 Task: Use the "Grammarly" extension for error-free writing in emails and documents.
Action: Mouse moved to (1005, 32)
Screenshot: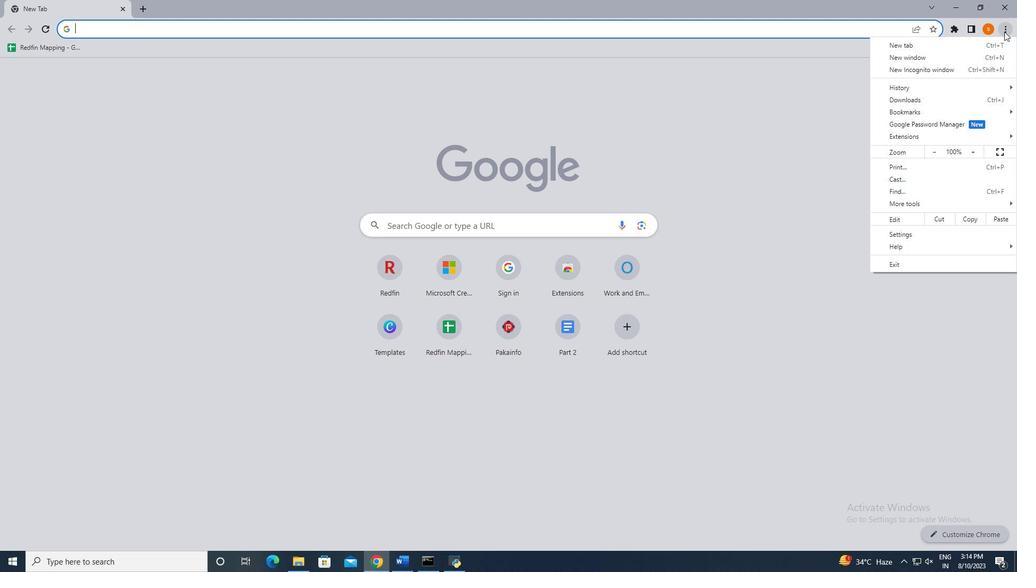 
Action: Mouse pressed left at (1005, 32)
Screenshot: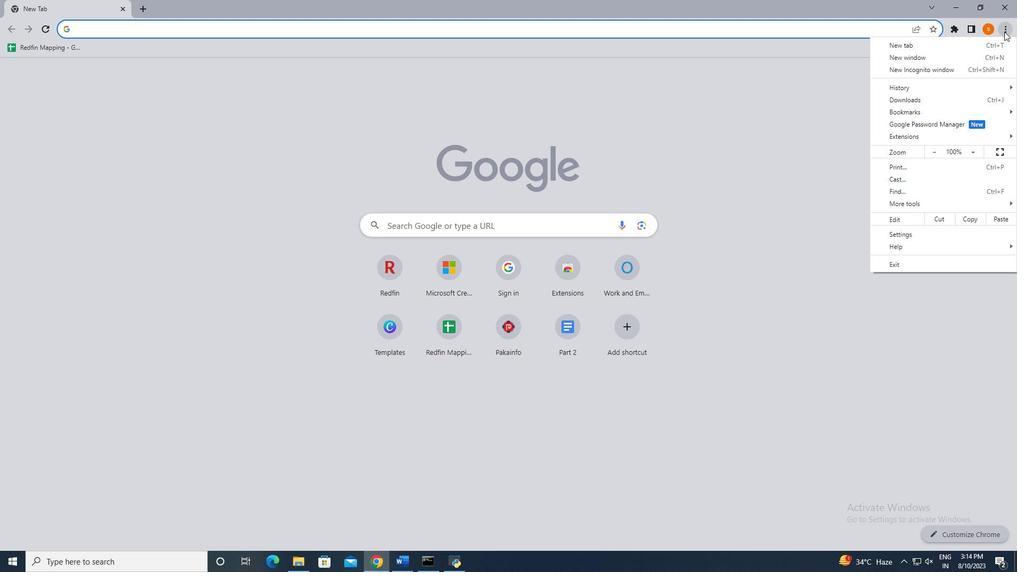 
Action: Mouse moved to (923, 137)
Screenshot: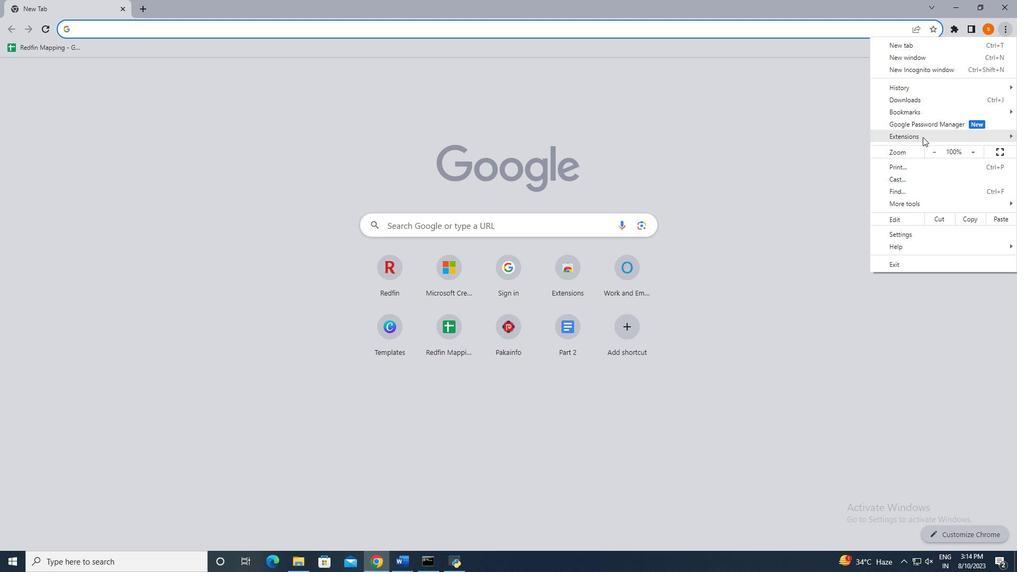 
Action: Mouse pressed left at (923, 137)
Screenshot: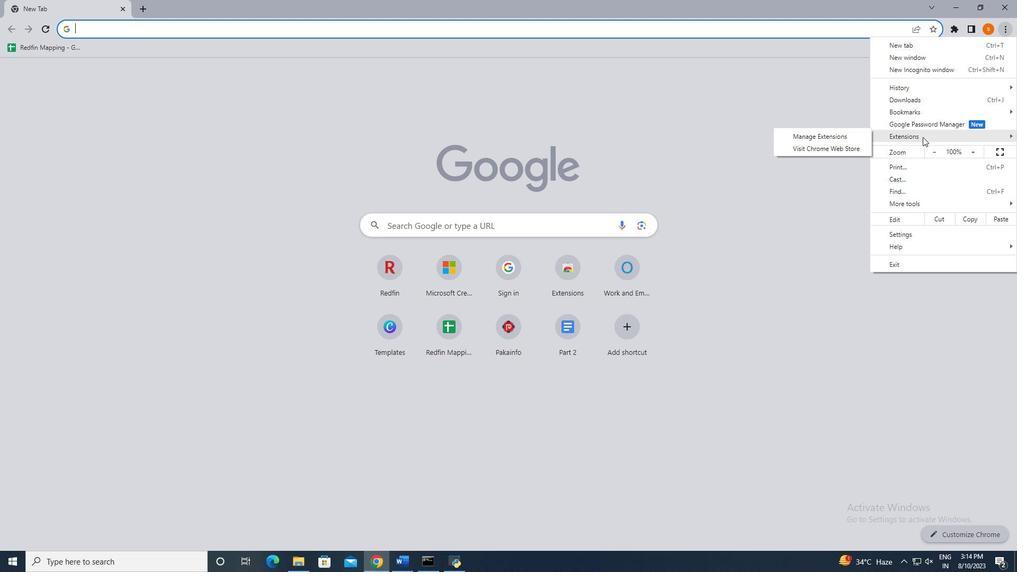 
Action: Mouse moved to (825, 152)
Screenshot: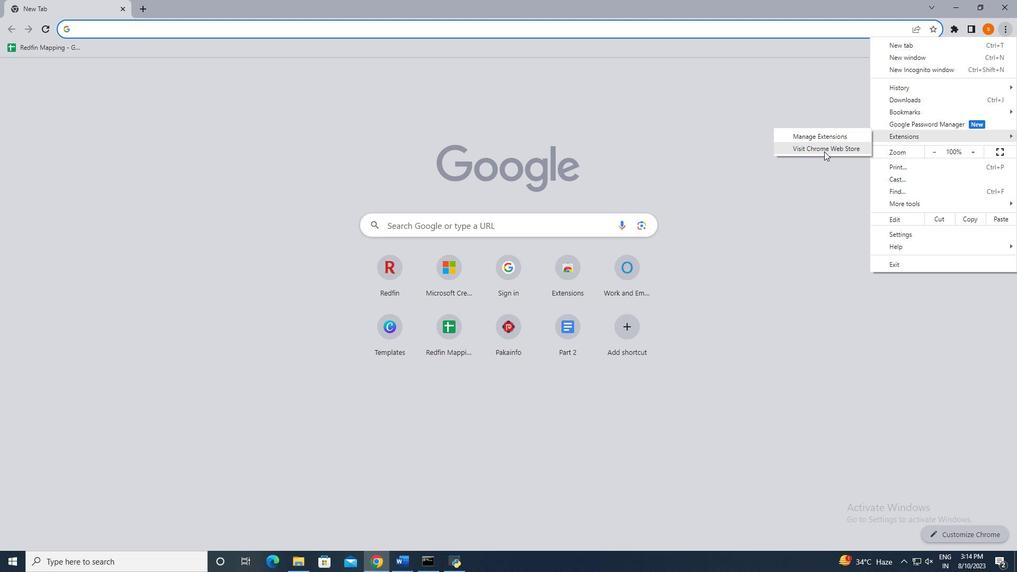 
Action: Mouse pressed left at (825, 152)
Screenshot: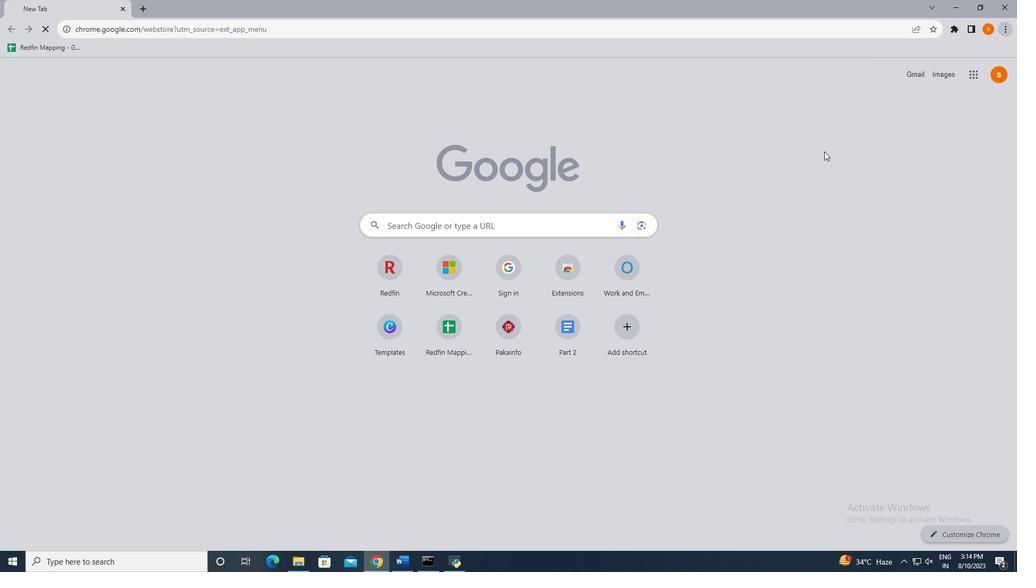 
Action: Mouse moved to (223, 92)
Screenshot: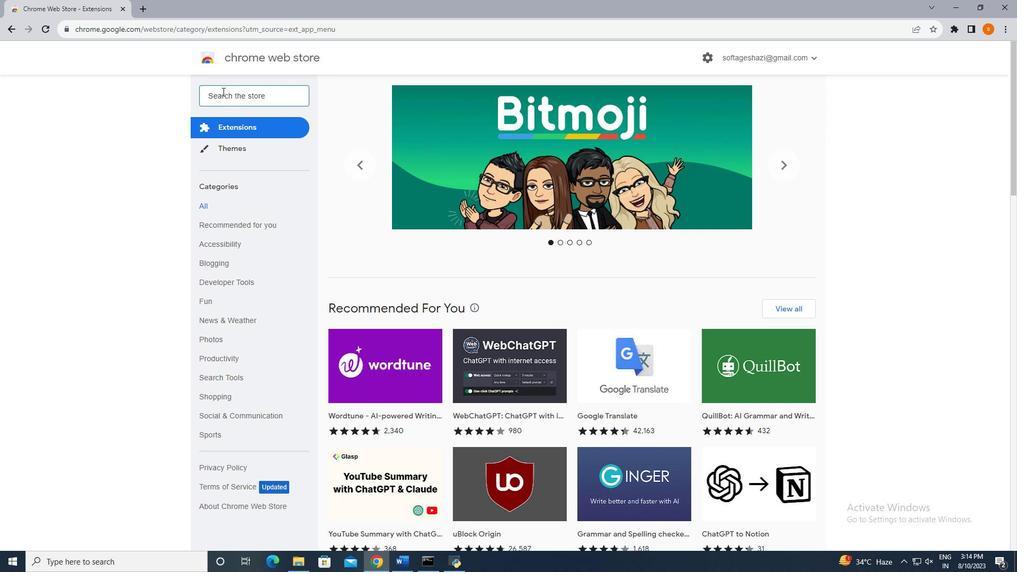 
Action: Mouse pressed left at (223, 92)
Screenshot: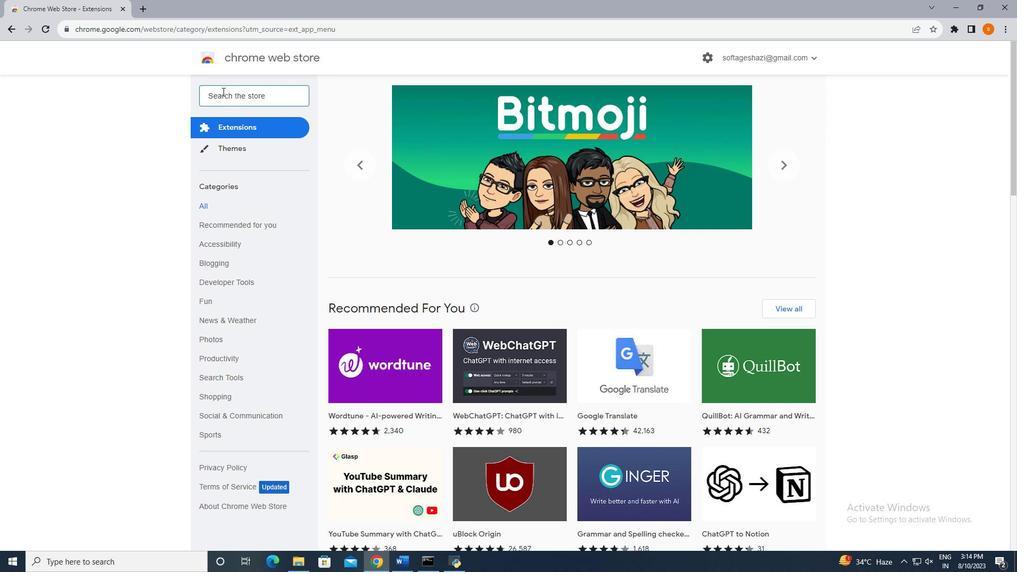 
Action: Key pressed <Key.shift>Grammarly
Screenshot: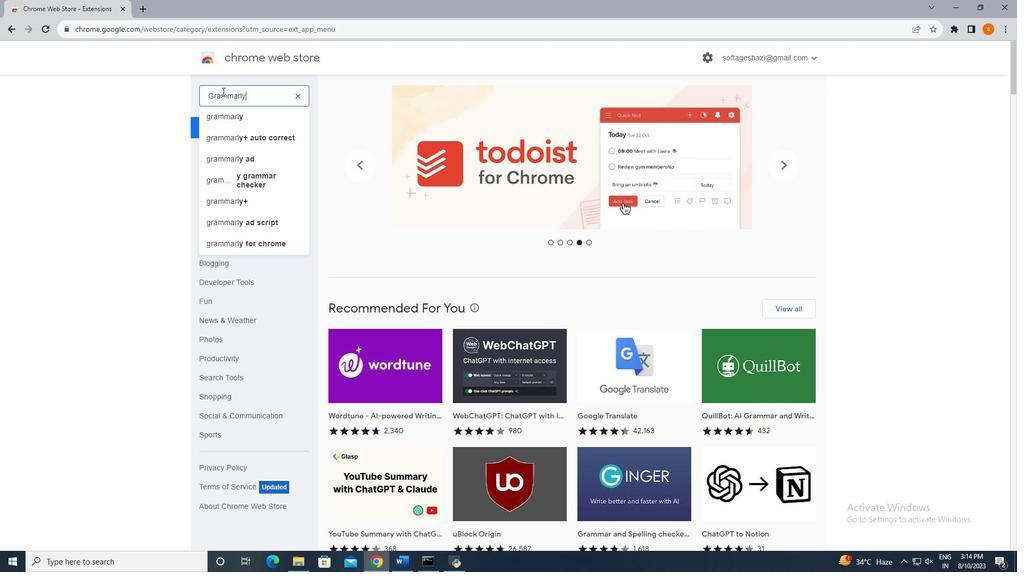 
Action: Mouse moved to (222, 92)
Screenshot: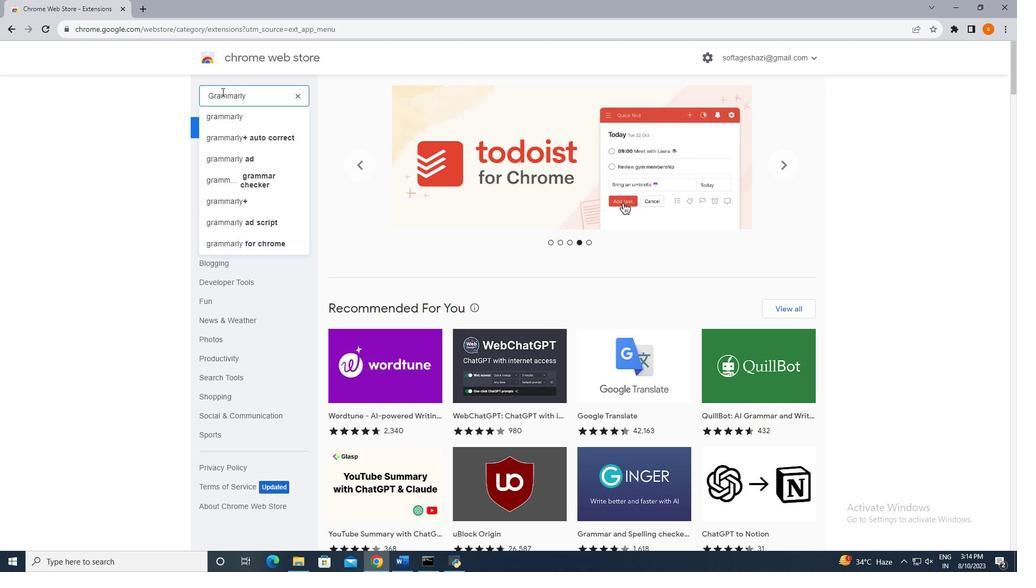 
Action: Key pressed <Key.enter>
Screenshot: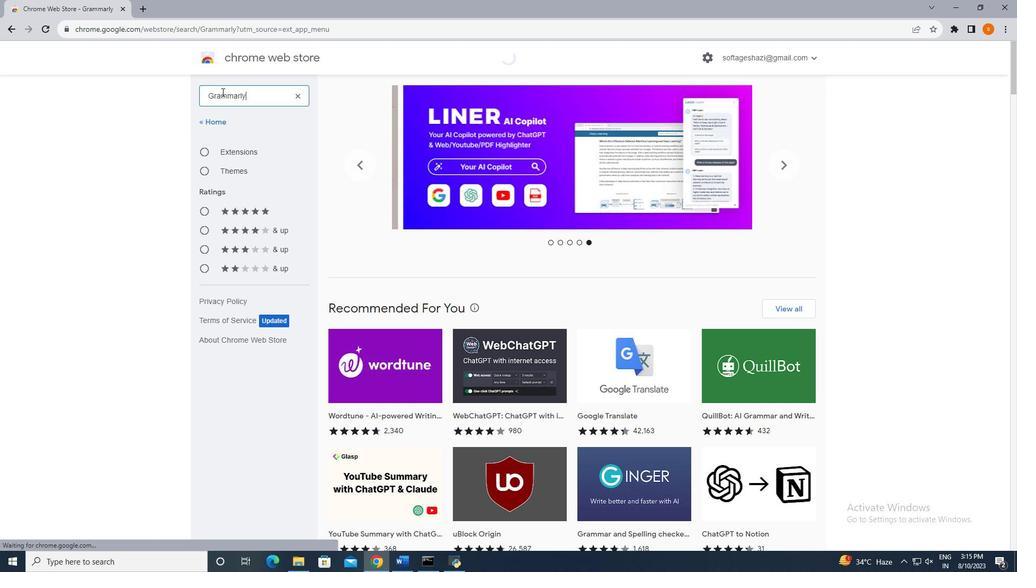 
Action: Mouse moved to (490, 154)
Screenshot: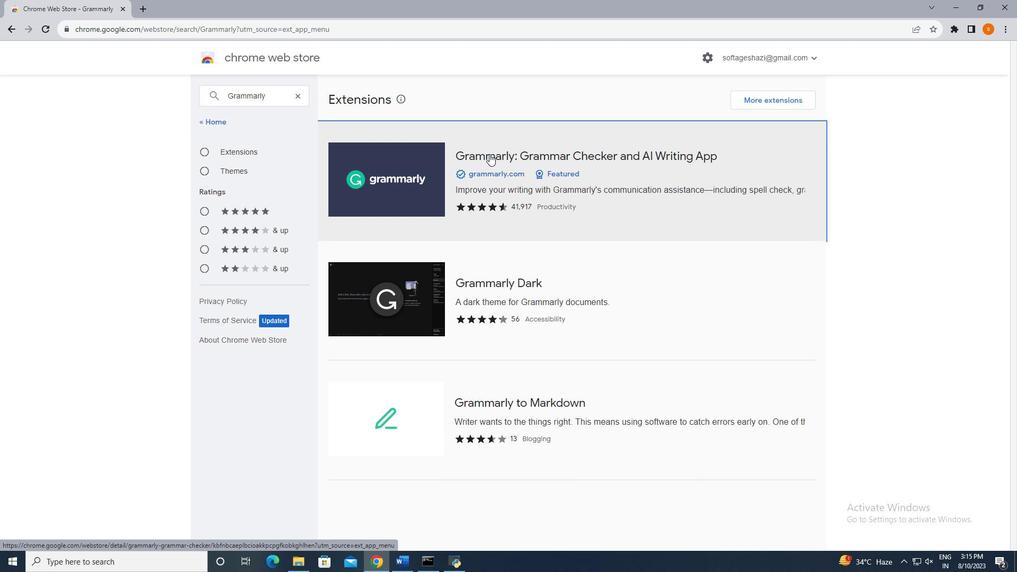 
Action: Mouse pressed left at (490, 154)
Screenshot: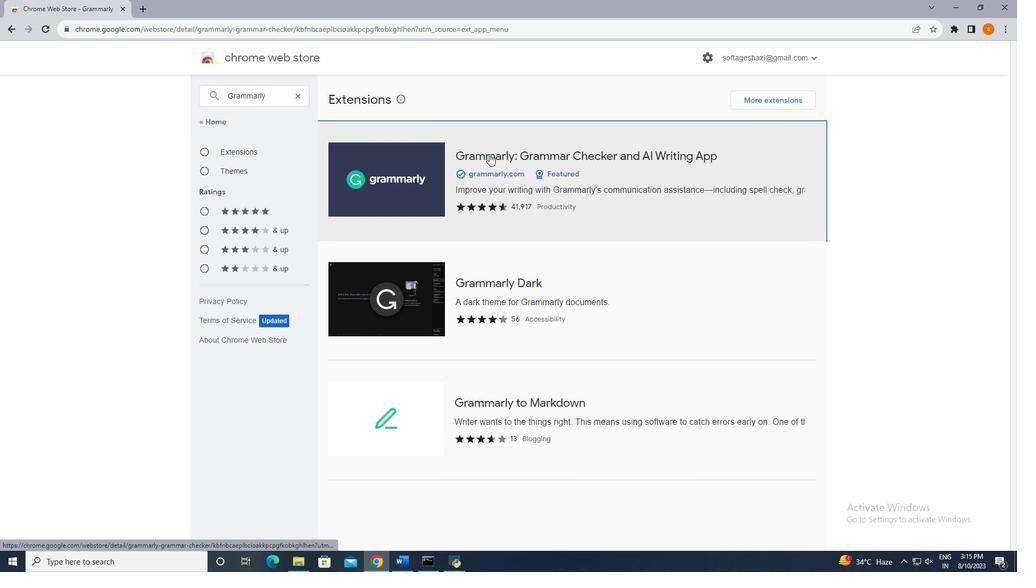 
Action: Mouse moved to (719, 128)
Screenshot: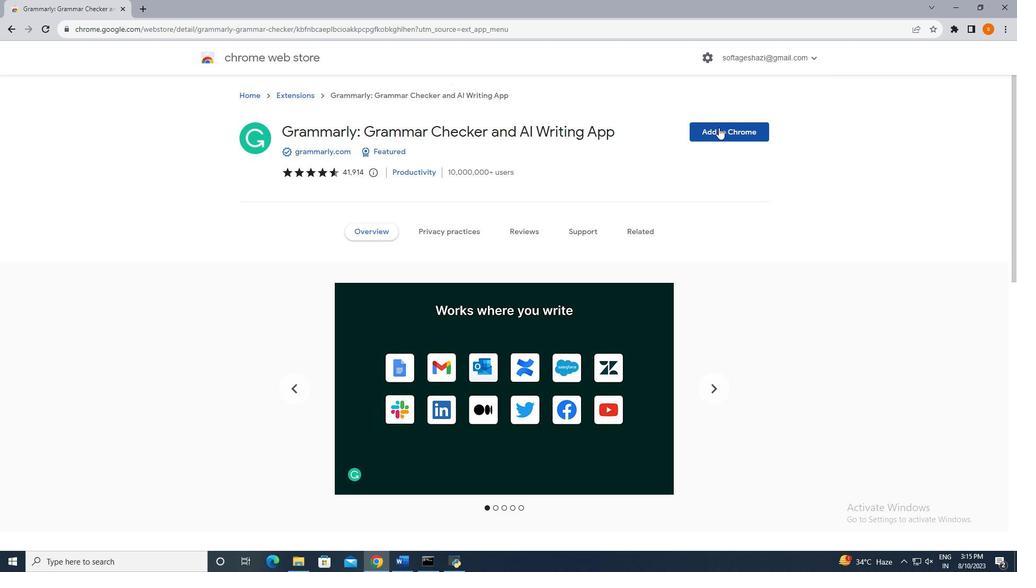 
Action: Mouse pressed left at (719, 128)
Screenshot: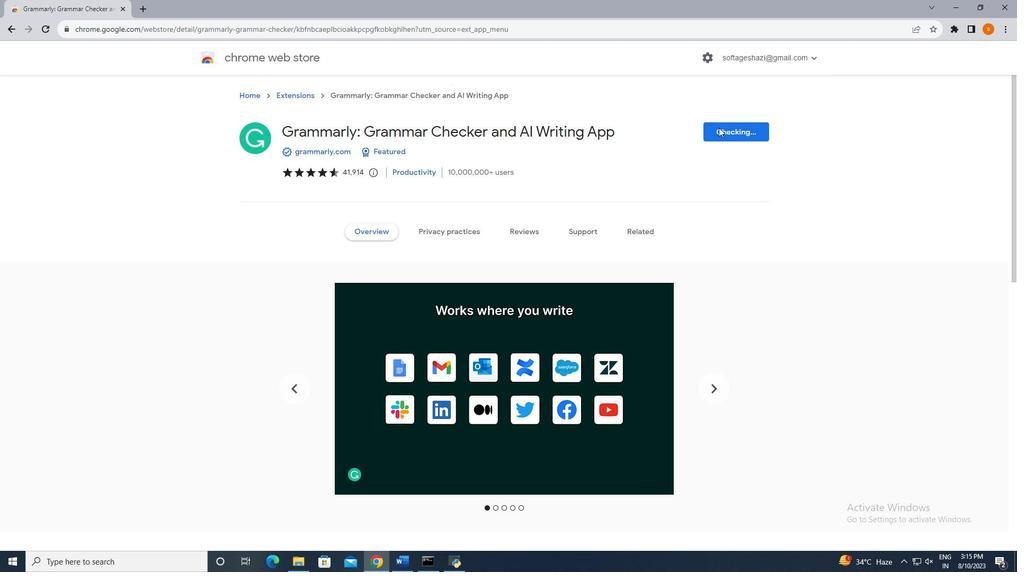 
Action: Mouse moved to (512, 143)
Screenshot: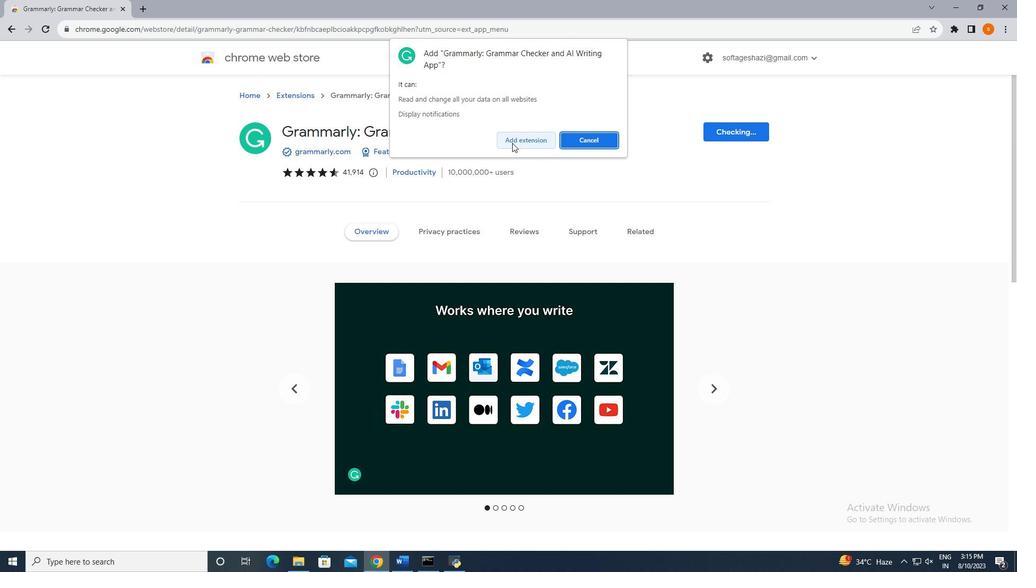
Action: Mouse pressed left at (512, 143)
Screenshot: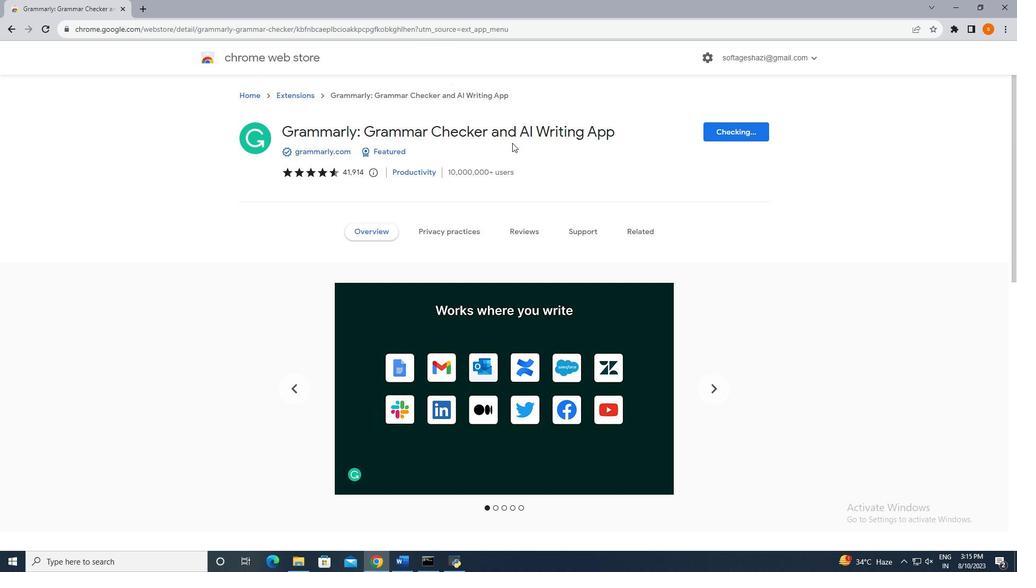 
Action: Mouse moved to (540, 302)
Screenshot: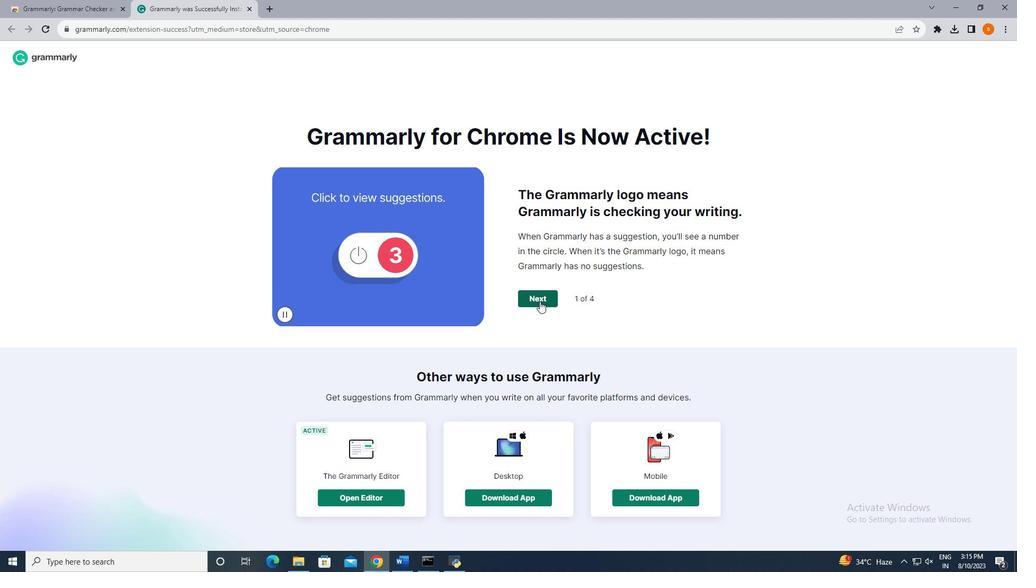 
Action: Mouse pressed left at (540, 302)
Screenshot: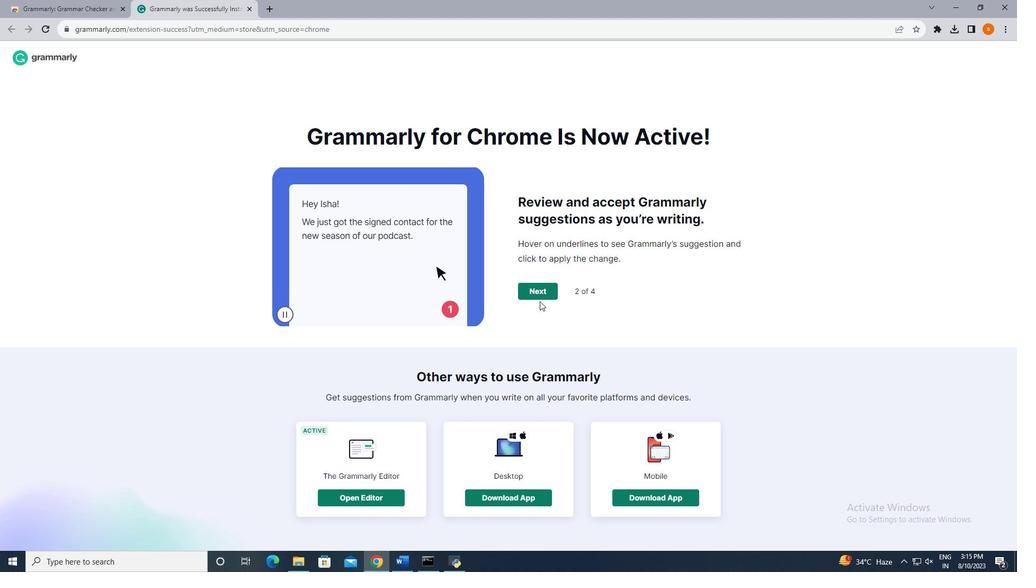 
Action: Mouse moved to (548, 286)
Screenshot: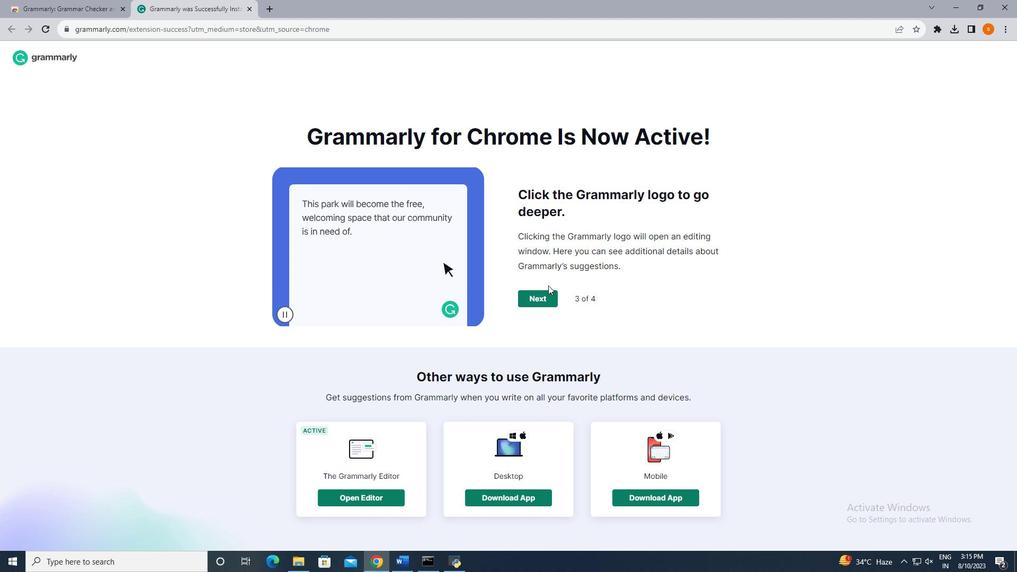 
Action: Mouse pressed left at (548, 286)
Screenshot: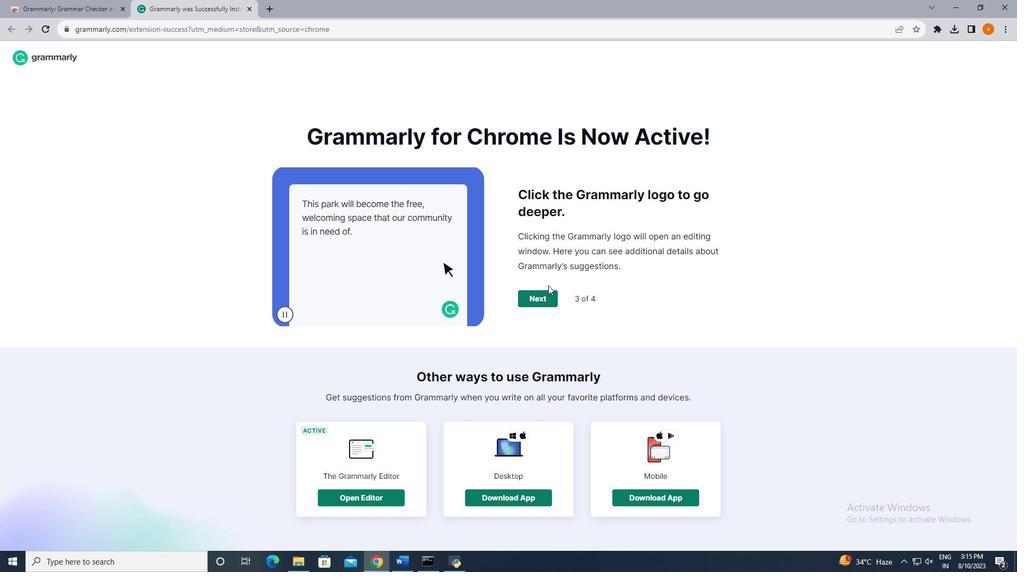 
Action: Mouse moved to (540, 296)
Screenshot: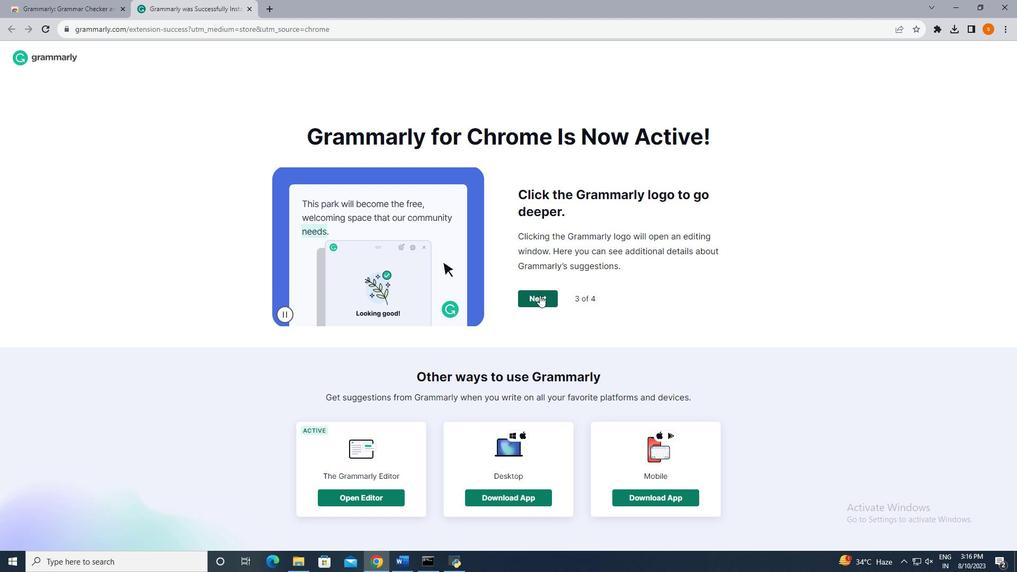 
Action: Mouse pressed left at (540, 296)
Screenshot: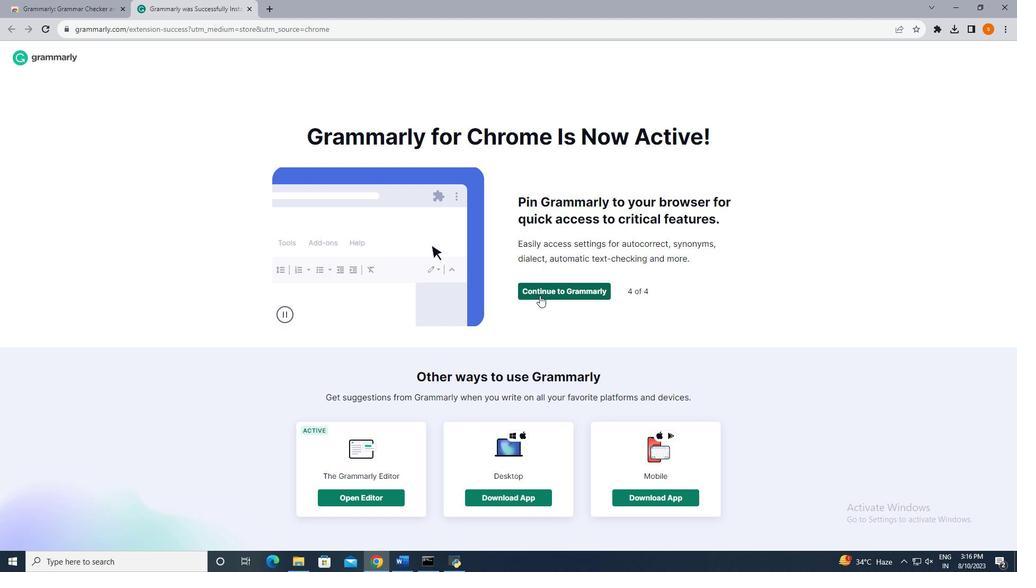 
Action: Mouse moved to (543, 296)
Screenshot: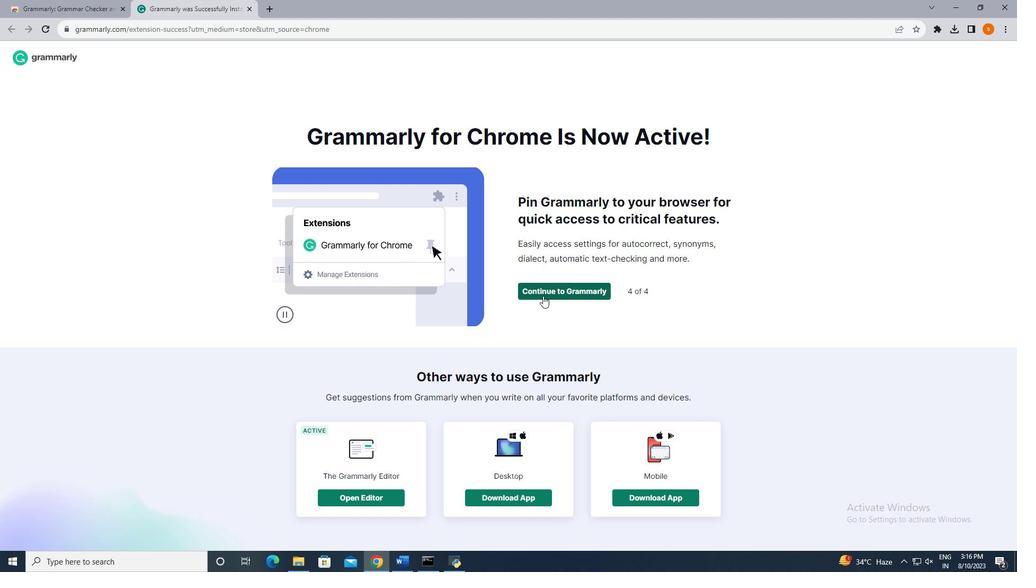 
Action: Mouse pressed left at (543, 296)
Screenshot: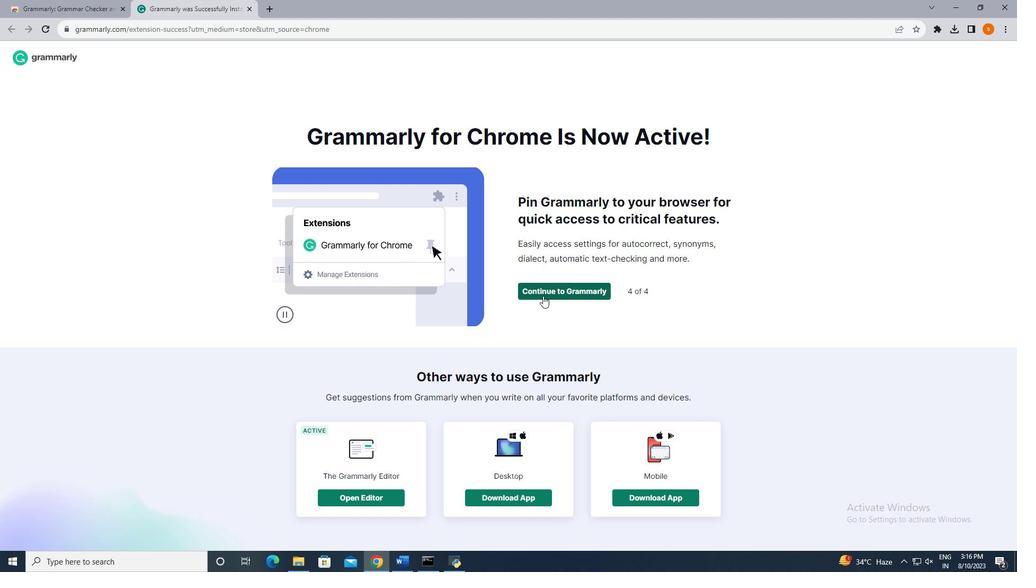 
Action: Mouse moved to (556, 289)
Screenshot: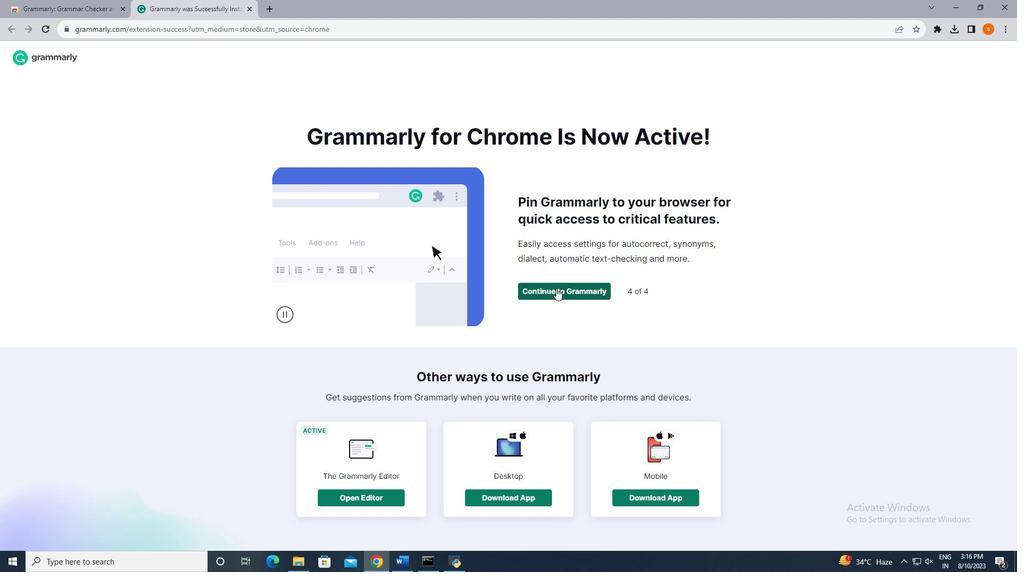
Action: Mouse pressed left at (556, 289)
Screenshot: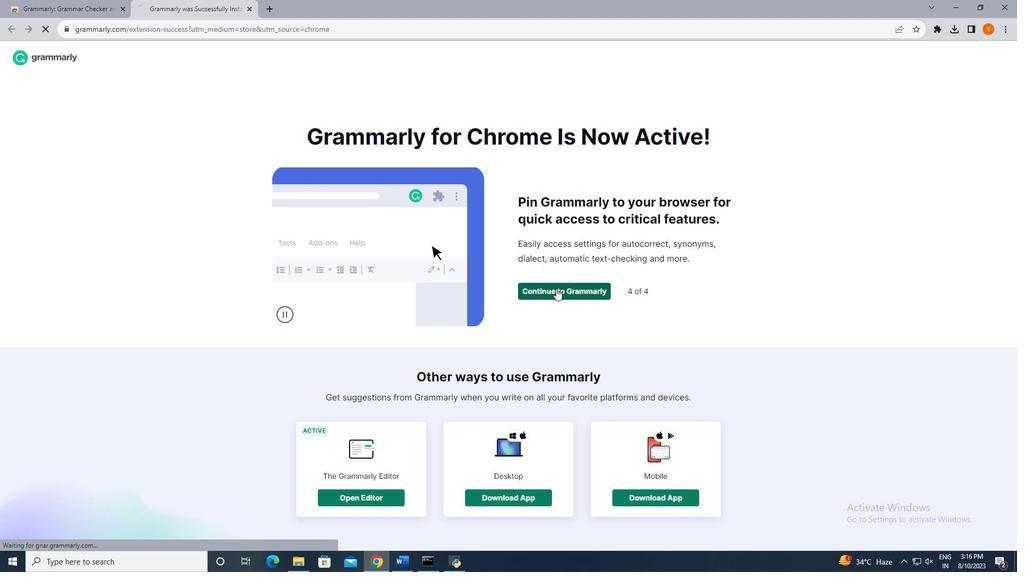
Action: Mouse moved to (672, 467)
Screenshot: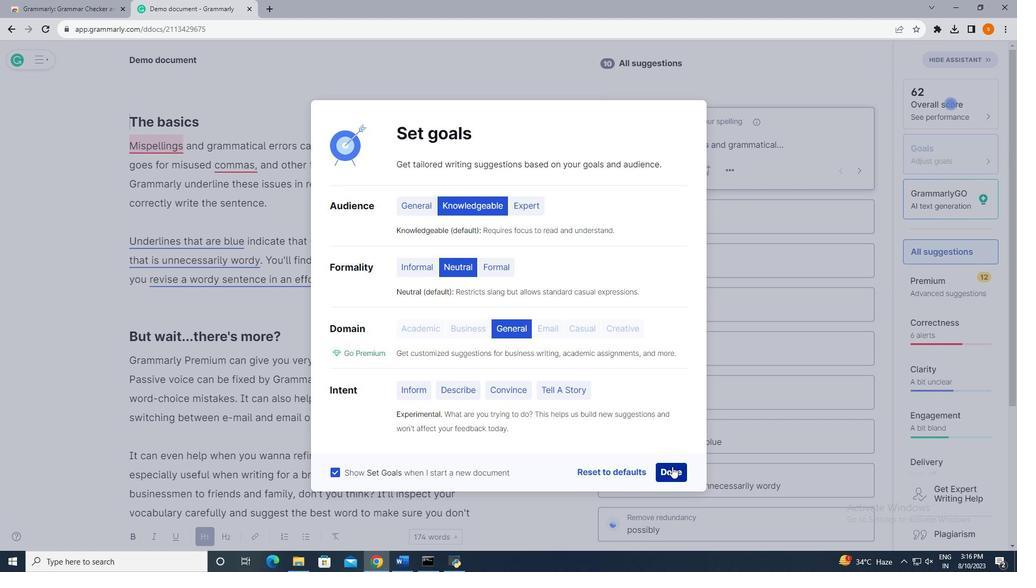 
Action: Mouse pressed left at (672, 467)
Screenshot: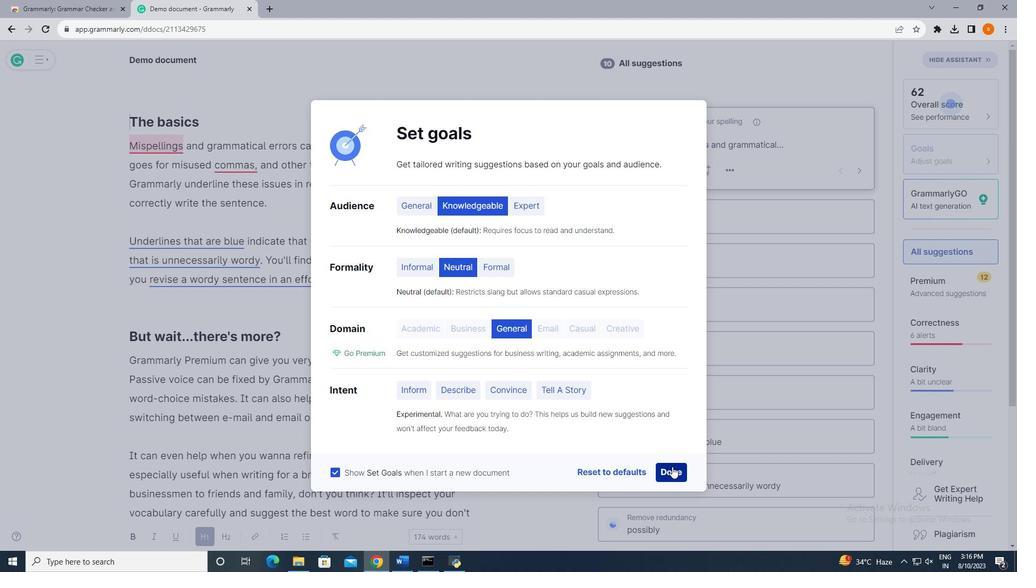 
Action: Mouse moved to (623, 173)
Screenshot: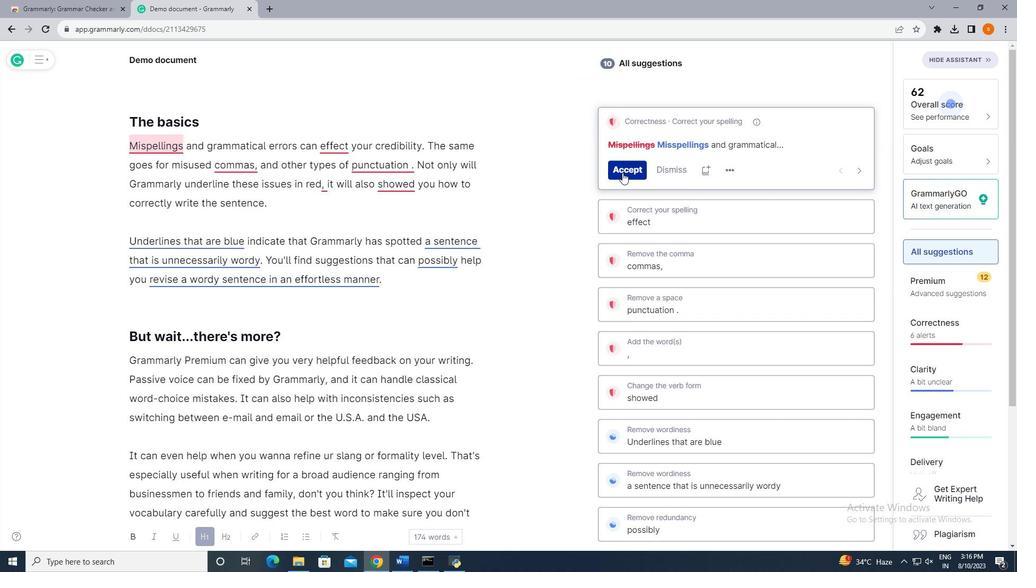
Action: Mouse pressed left at (623, 173)
Screenshot: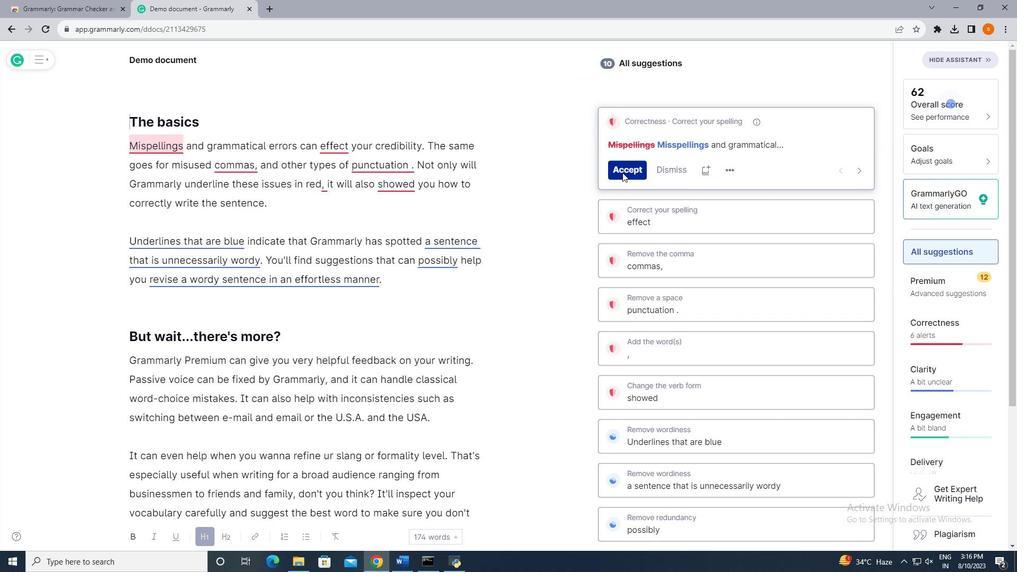 
Action: Mouse moved to (267, 317)
Screenshot: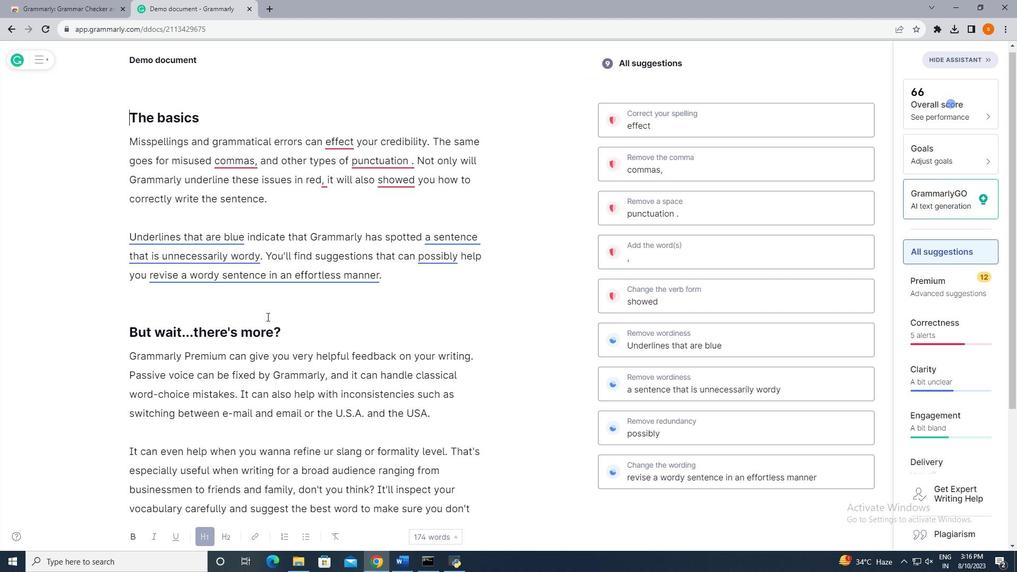
Action: Mouse scrolled (267, 316) with delta (0, 0)
Screenshot: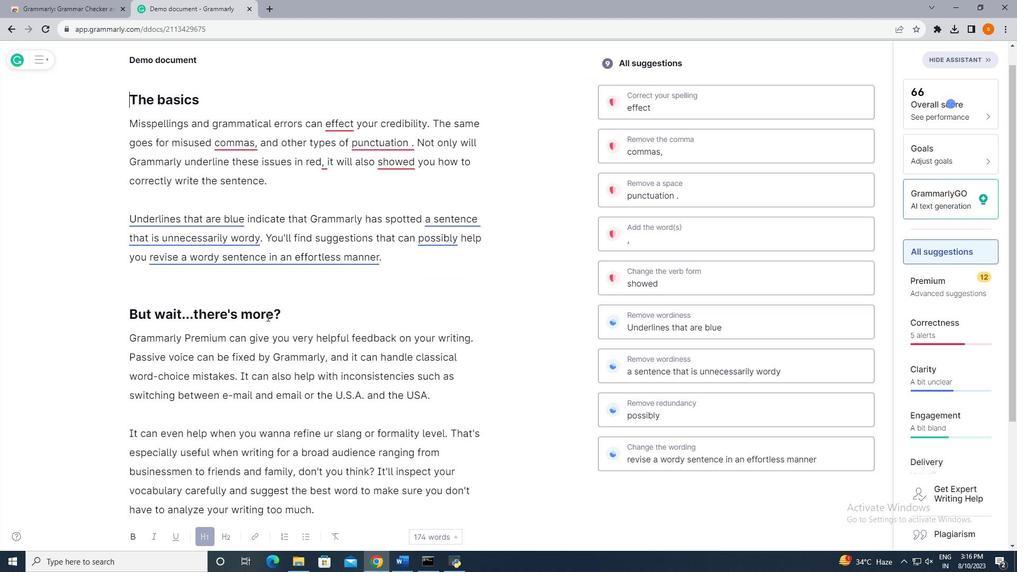 
Action: Mouse scrolled (267, 316) with delta (0, 0)
Screenshot: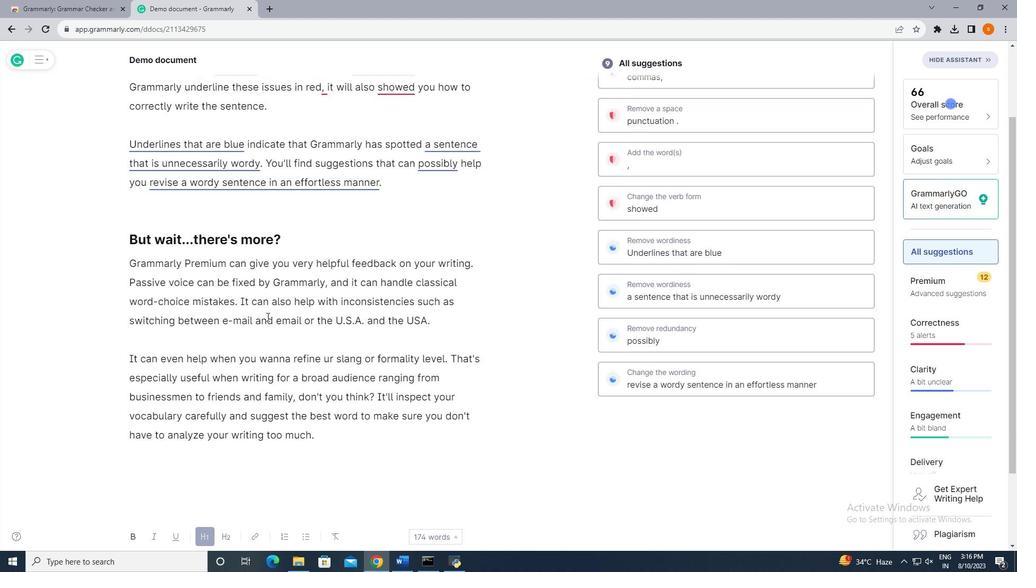 
Action: Mouse scrolled (267, 316) with delta (0, 0)
Screenshot: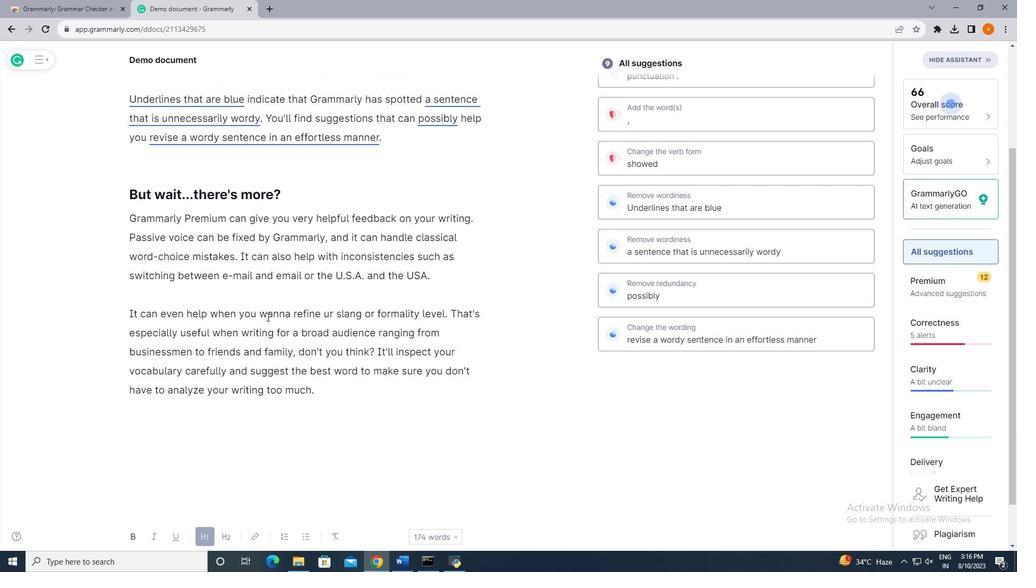 
Action: Mouse moved to (268, 315)
Screenshot: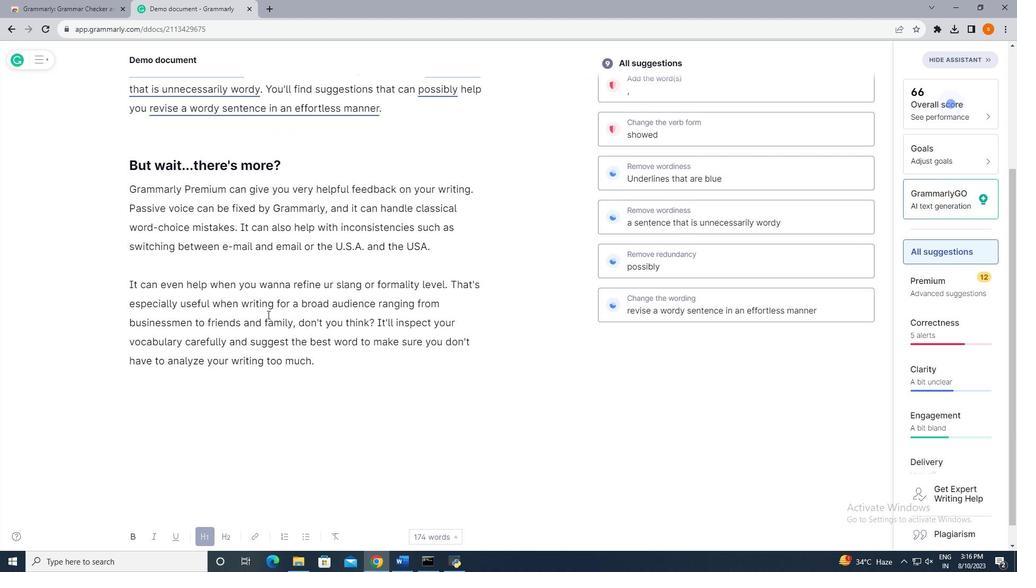 
Action: Mouse scrolled (268, 314) with delta (0, 0)
Screenshot: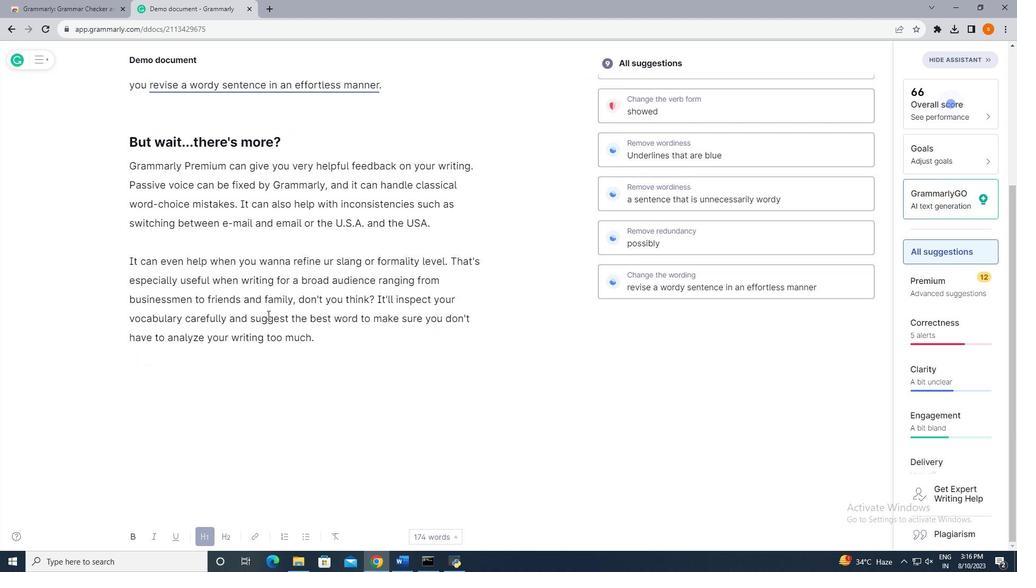 
Action: Mouse moved to (269, 313)
Screenshot: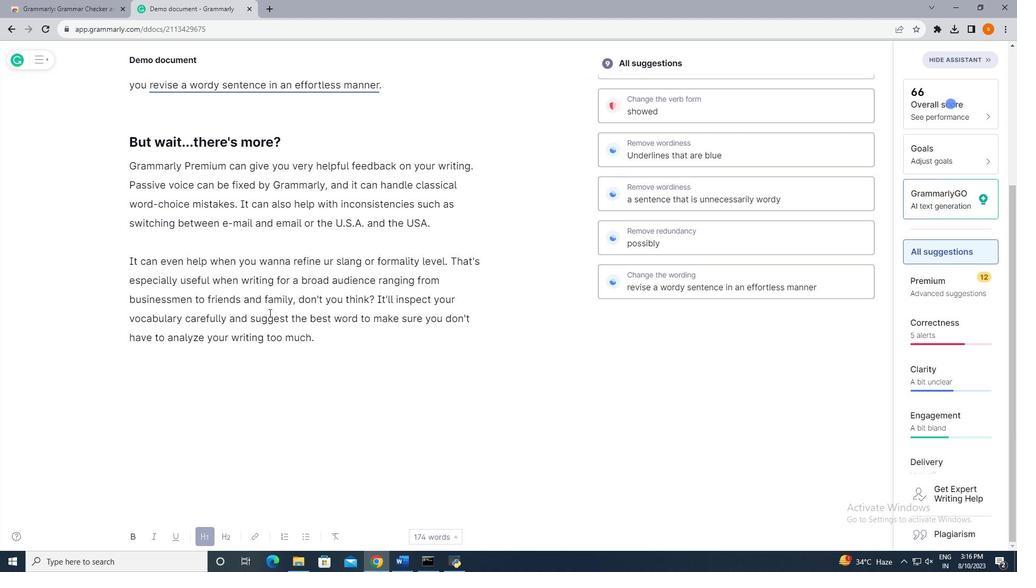
Action: Mouse scrolled (269, 314) with delta (0, 0)
Screenshot: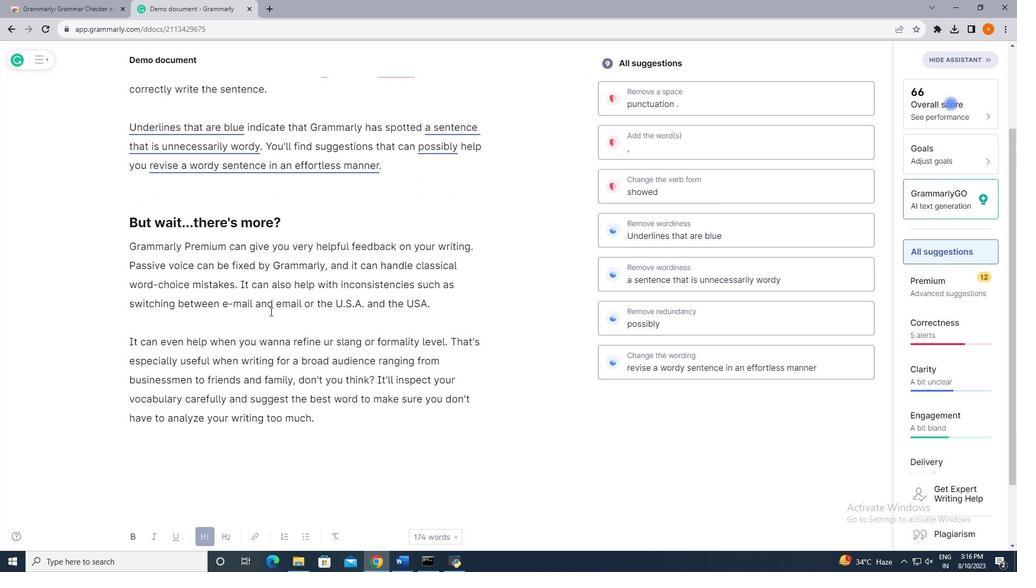 
Action: Mouse scrolled (269, 314) with delta (0, 0)
Screenshot: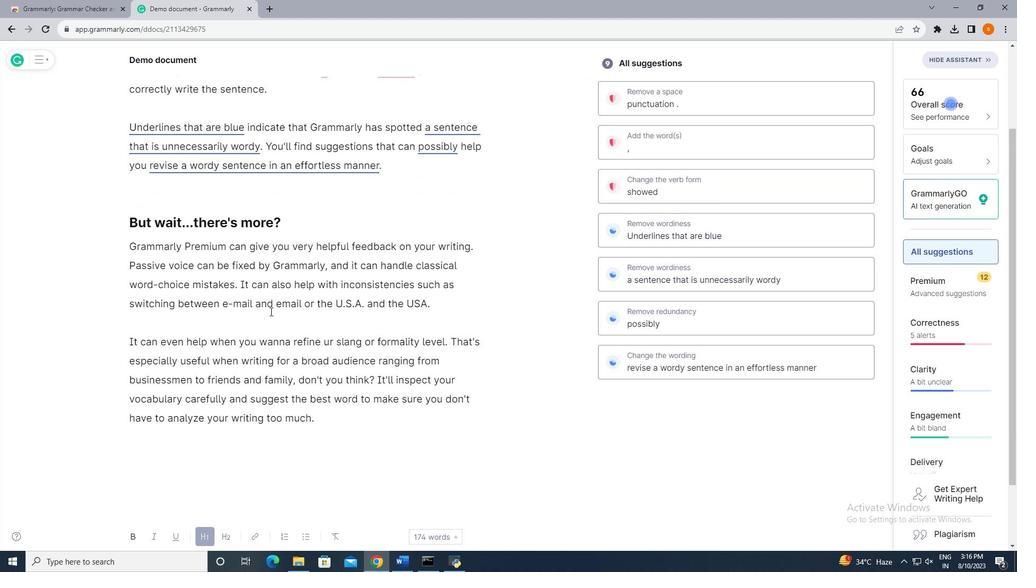
Action: Mouse moved to (270, 312)
Screenshot: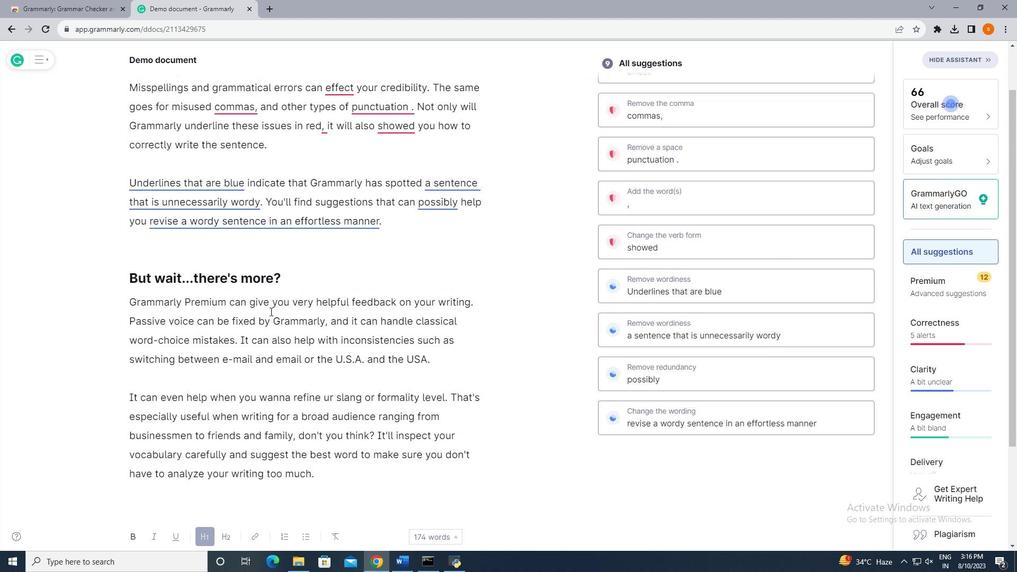 
Action: Mouse scrolled (270, 312) with delta (0, 0)
Screenshot: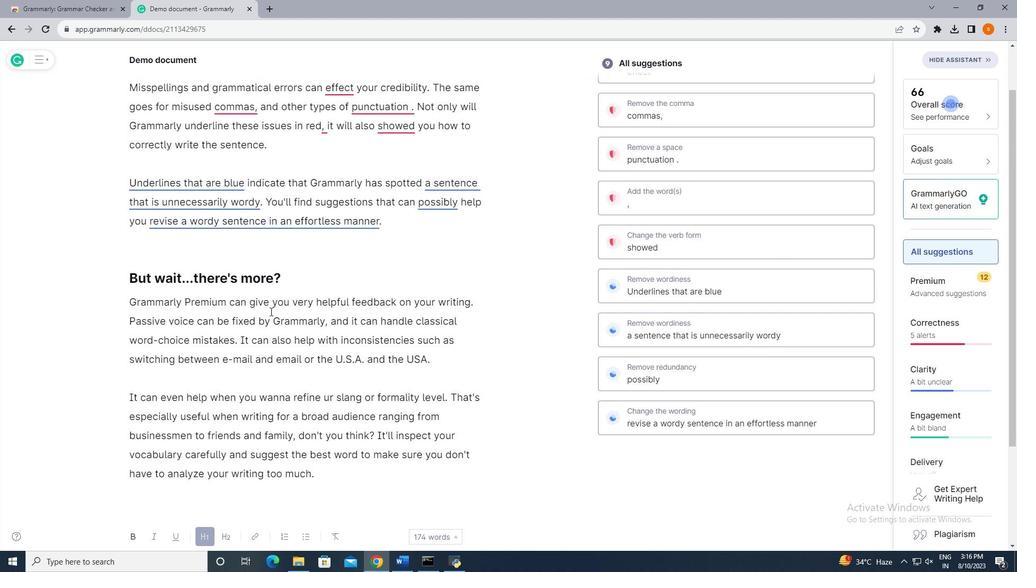 
Action: Mouse moved to (272, 311)
Screenshot: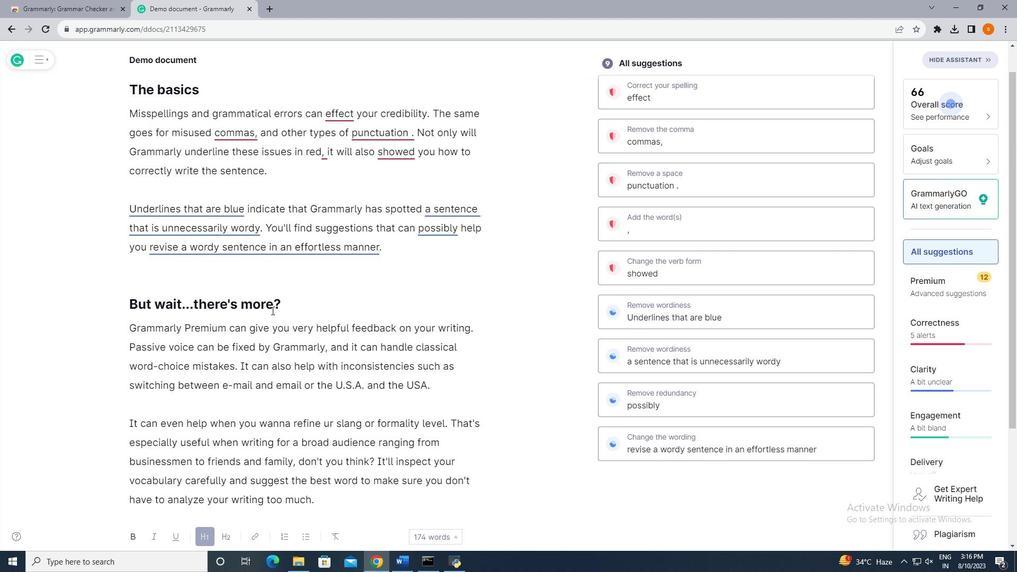 
Action: Mouse scrolled (272, 311) with delta (0, 0)
Screenshot: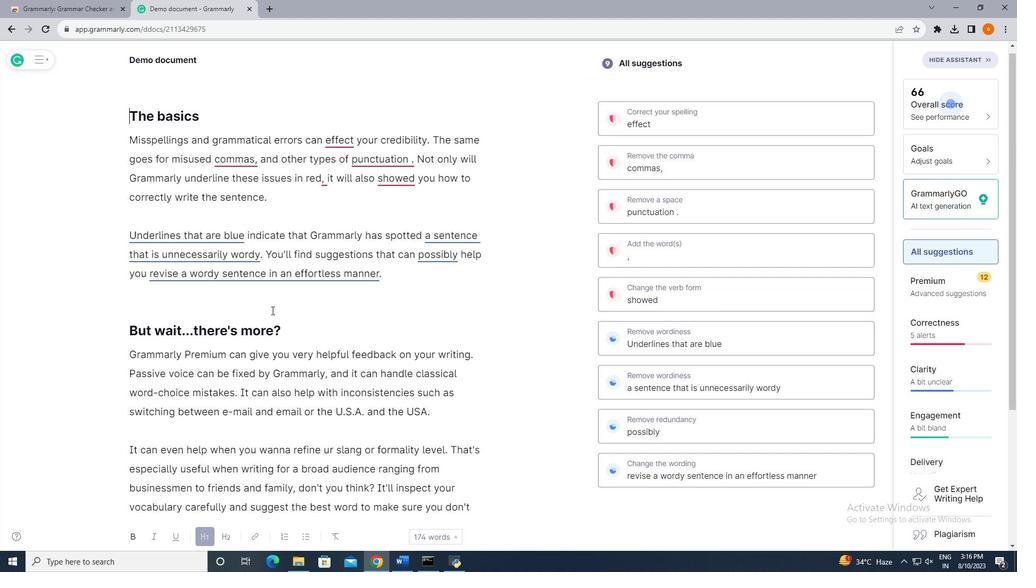 
Action: Mouse moved to (662, 260)
Screenshot: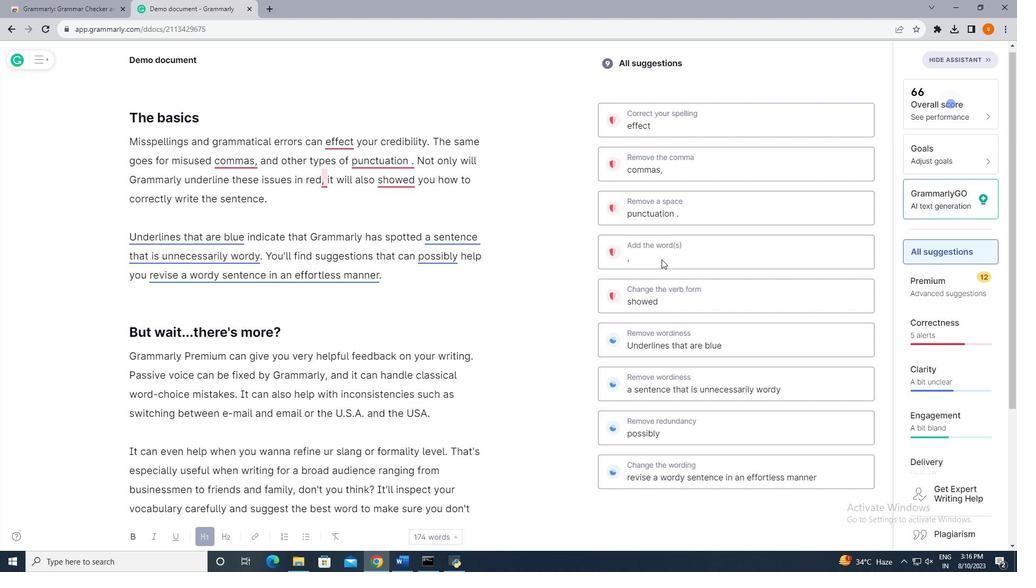 
Action: Mouse scrolled (662, 259) with delta (0, 0)
Screenshot: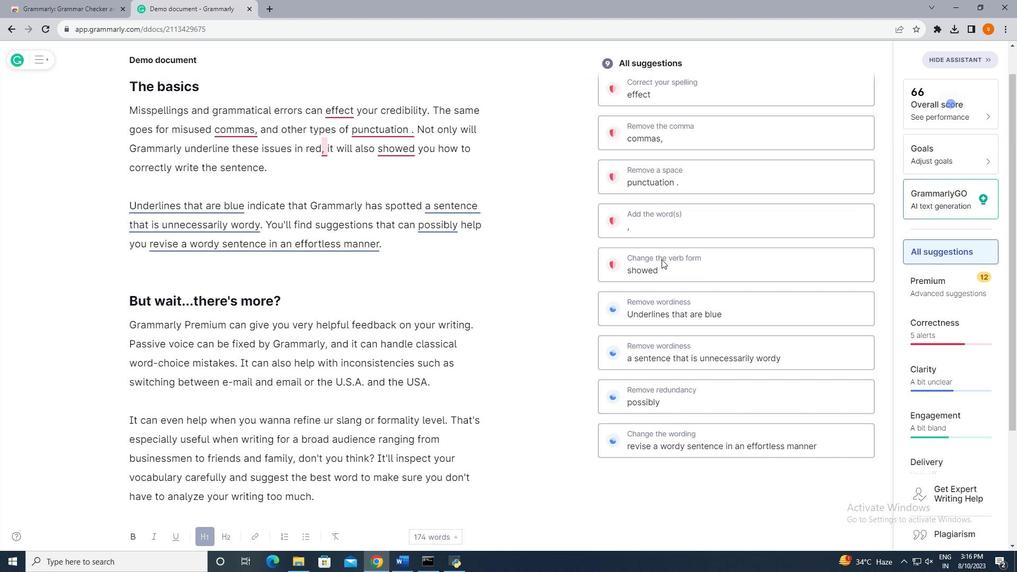 
Action: Mouse moved to (383, 264)
Screenshot: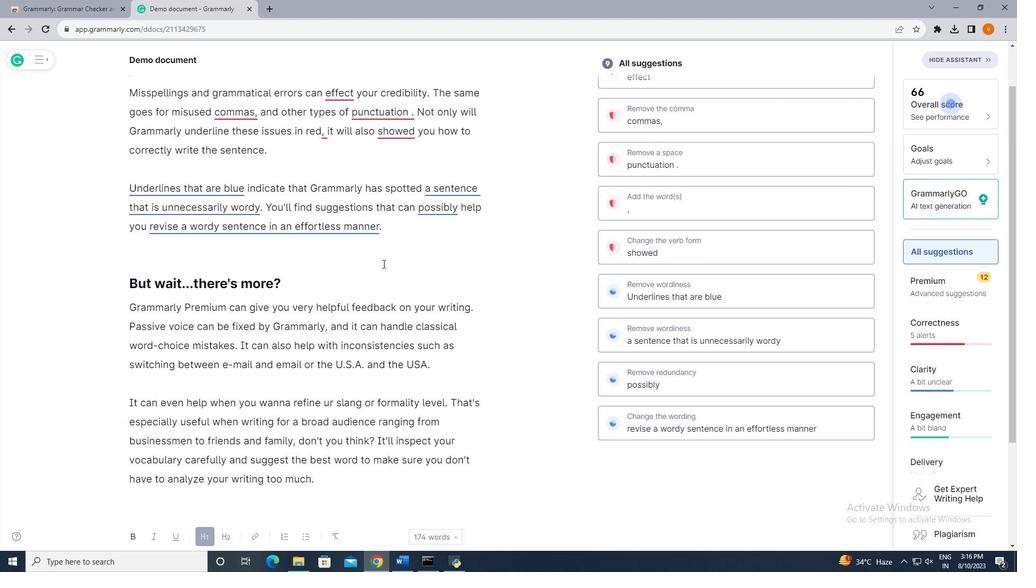 
Action: Mouse scrolled (383, 263) with delta (0, 0)
Screenshot: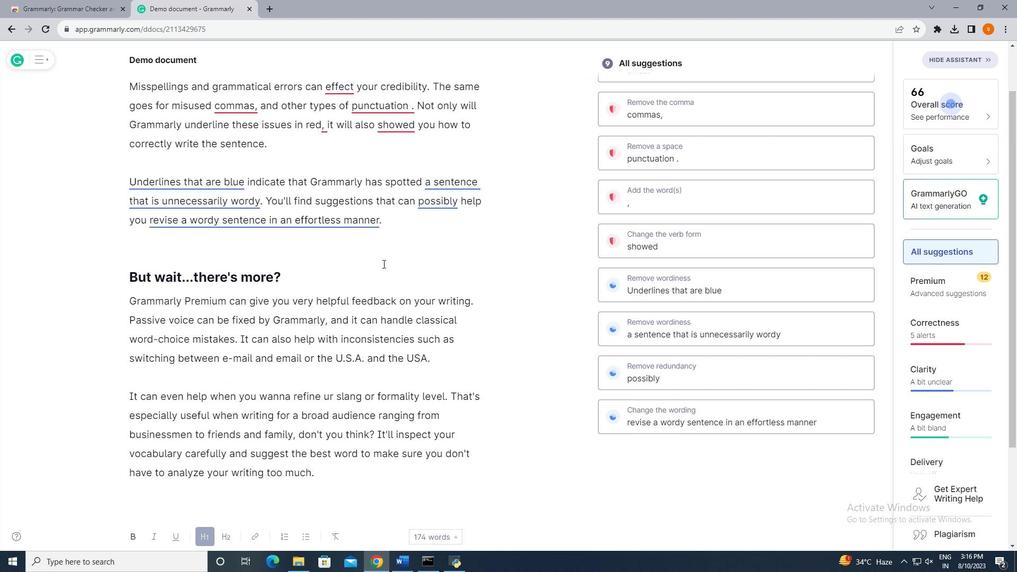 
Action: Mouse scrolled (383, 263) with delta (0, 0)
Screenshot: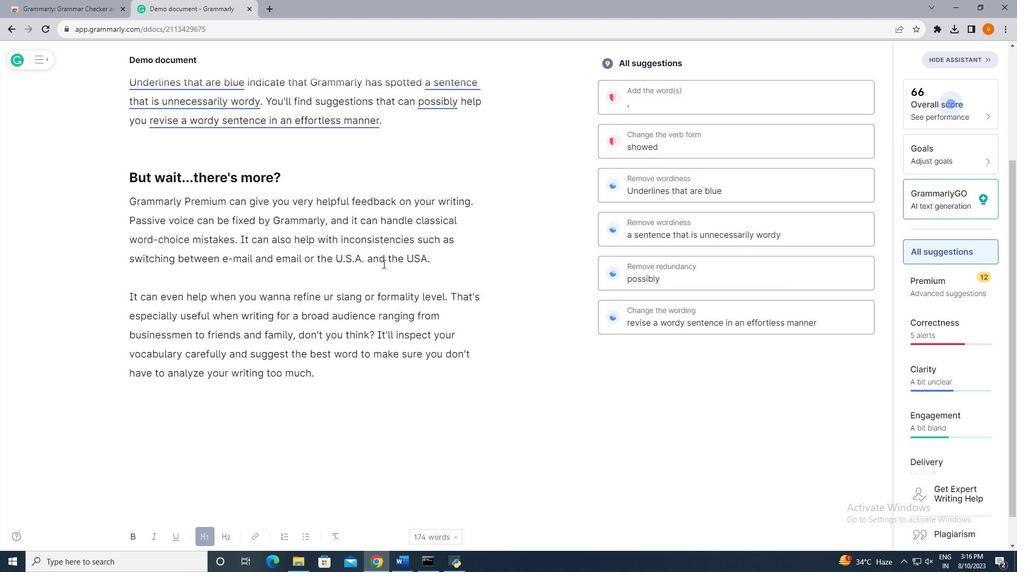 
Action: Mouse scrolled (383, 264) with delta (0, 0)
Screenshot: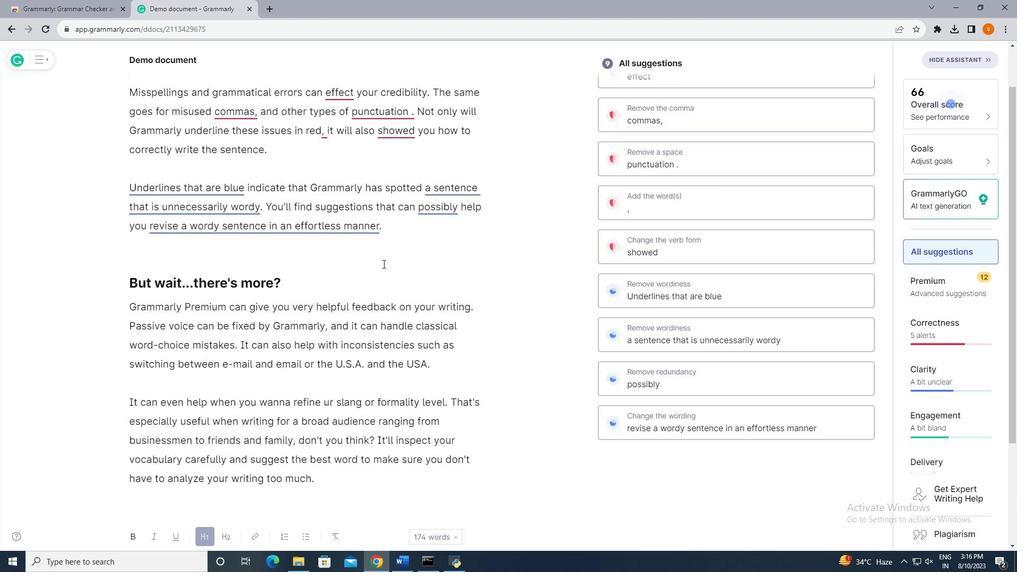 
Action: Mouse scrolled (383, 264) with delta (0, 0)
Screenshot: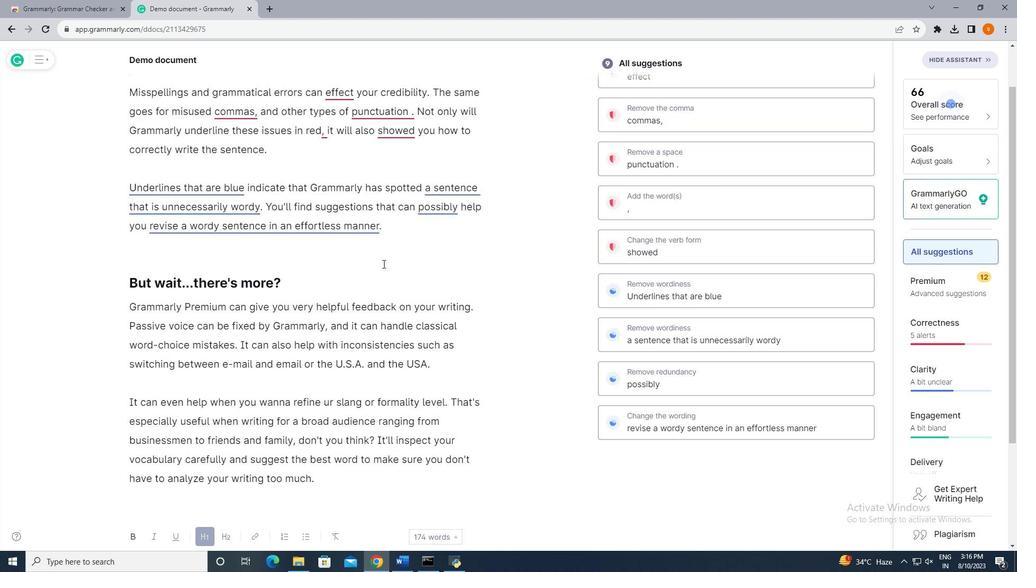 
Action: Mouse scrolled (383, 264) with delta (0, 0)
Screenshot: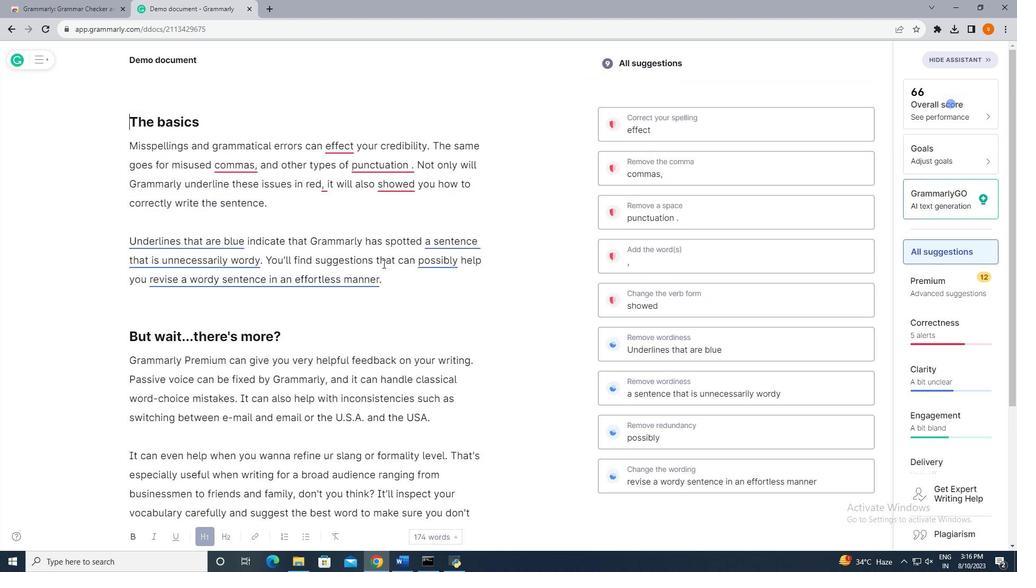 
Action: Mouse scrolled (383, 264) with delta (0, 0)
Screenshot: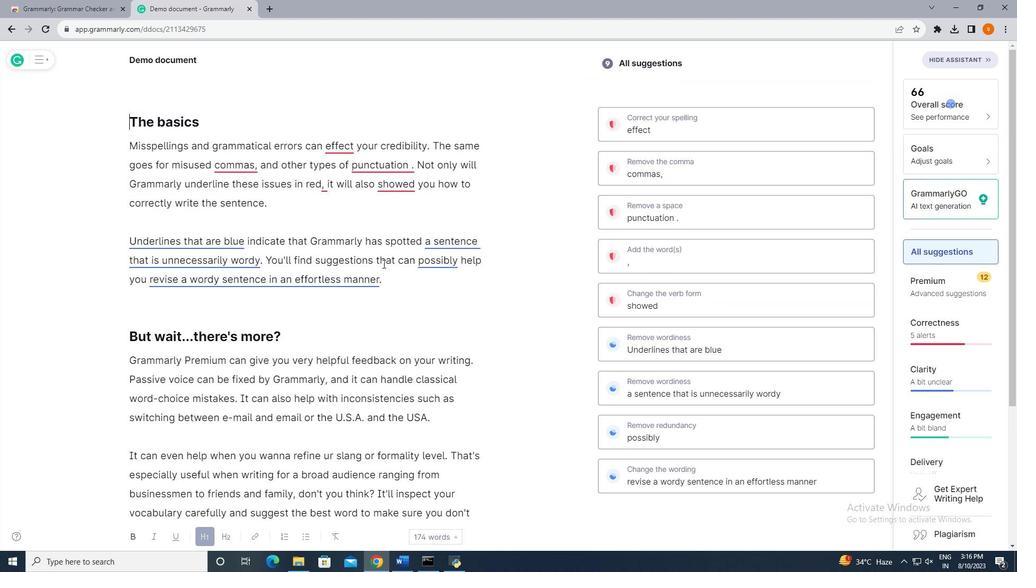 
Action: Mouse moved to (272, 10)
Screenshot: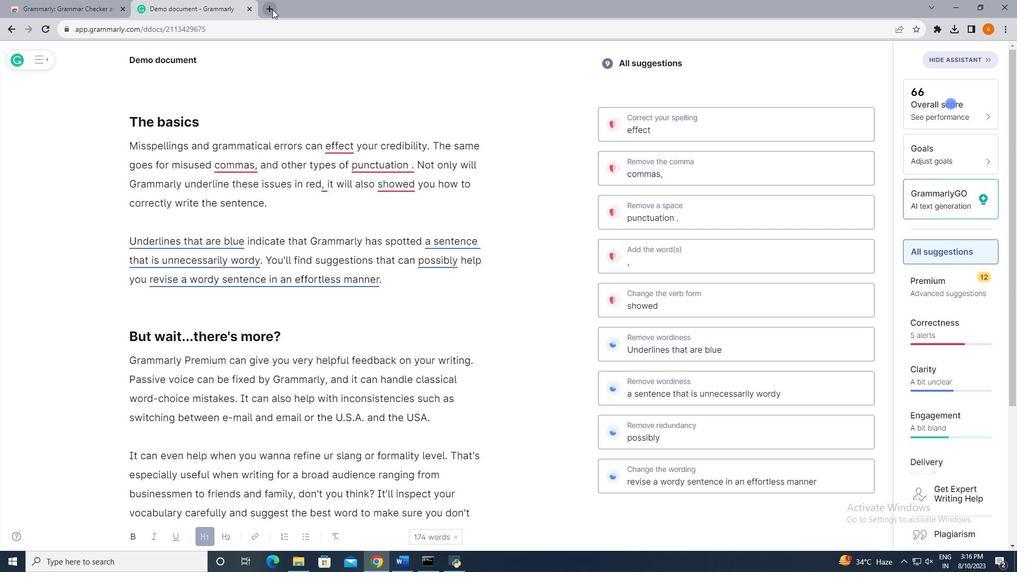 
Action: Mouse pressed left at (272, 10)
Screenshot: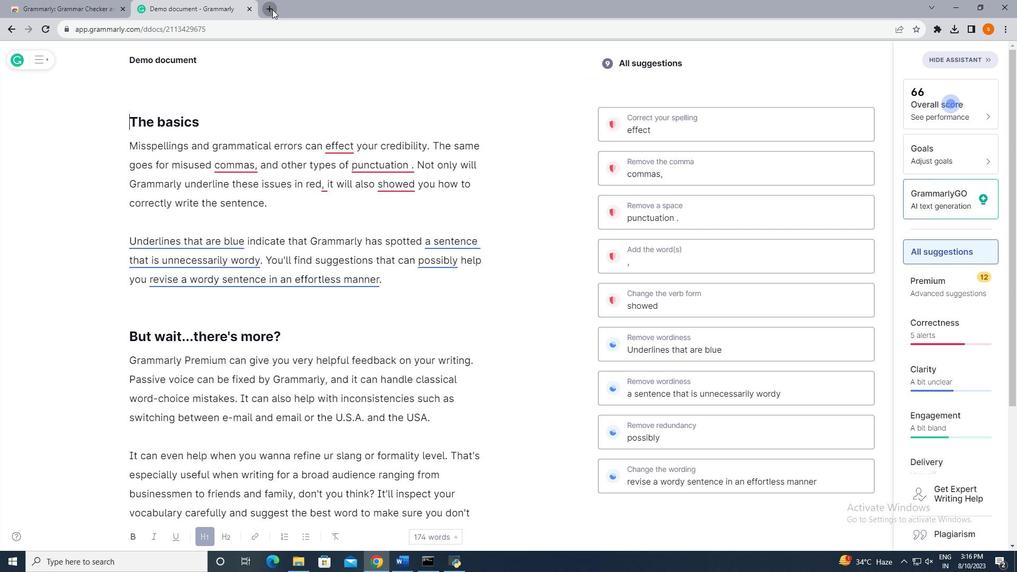
Action: Mouse moved to (251, 8)
Screenshot: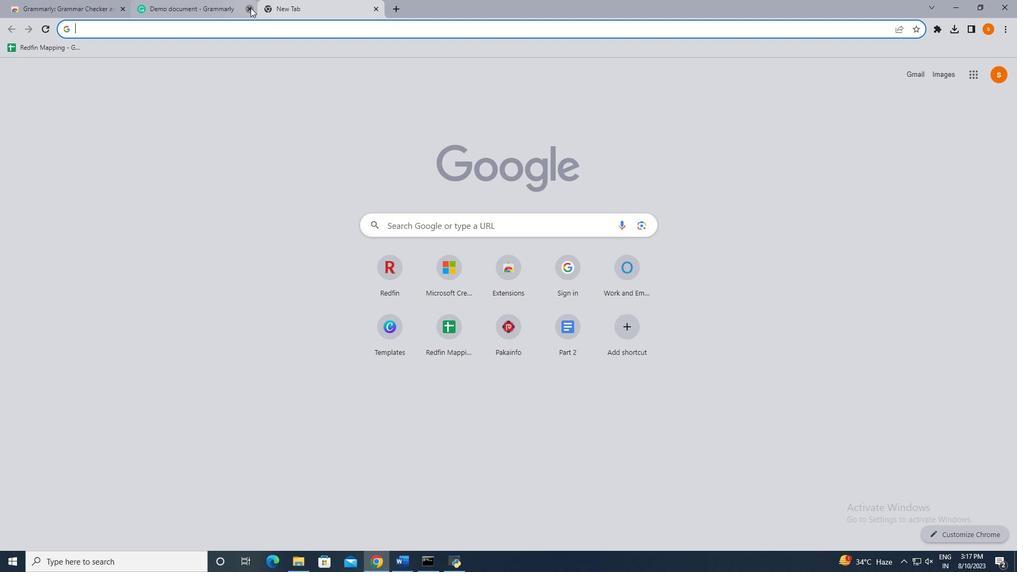 
Action: Mouse pressed left at (251, 8)
Screenshot: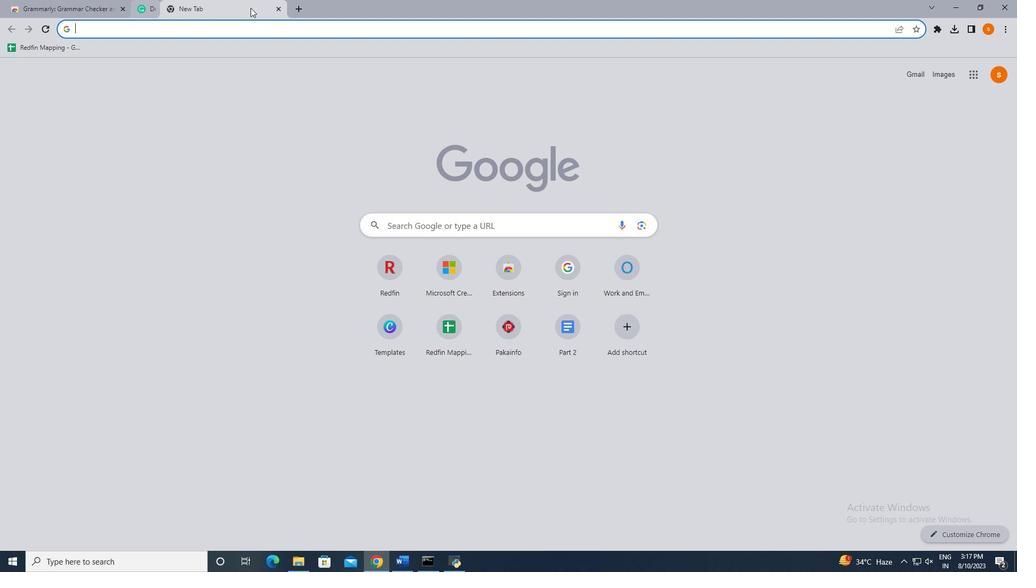 
Action: Mouse moved to (939, 25)
Screenshot: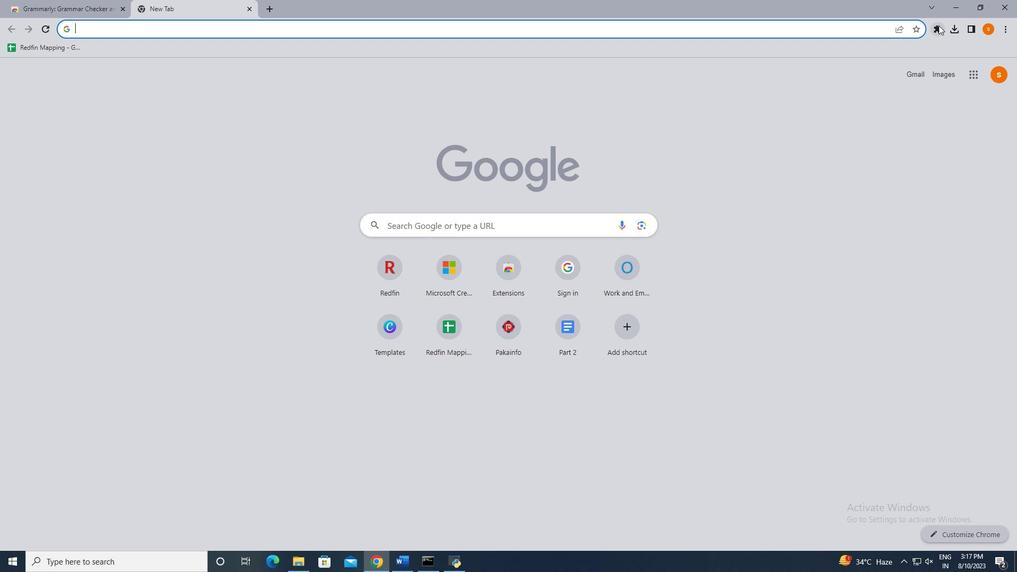 
Action: Mouse pressed left at (939, 25)
Screenshot: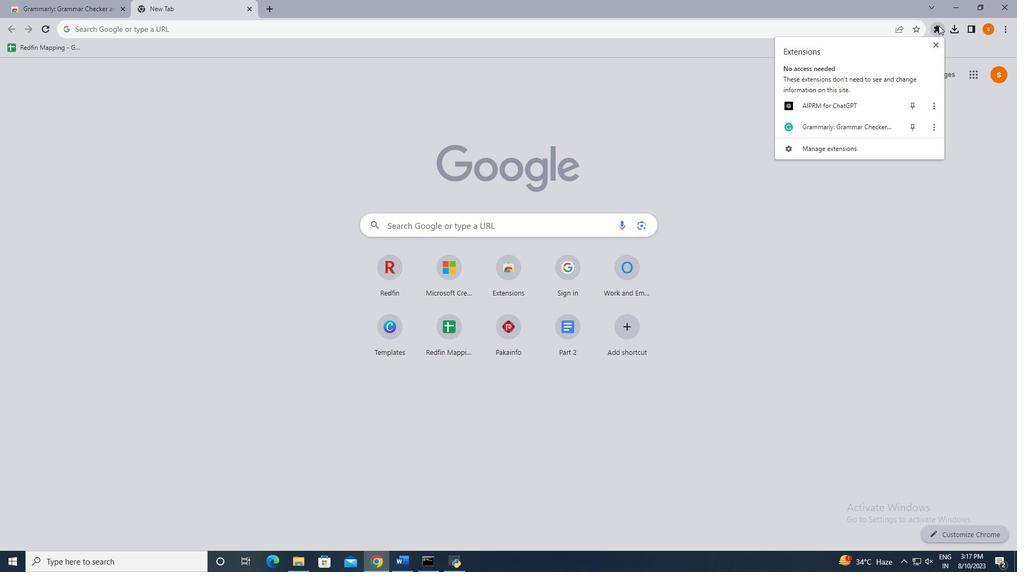 
Action: Mouse moved to (914, 125)
Screenshot: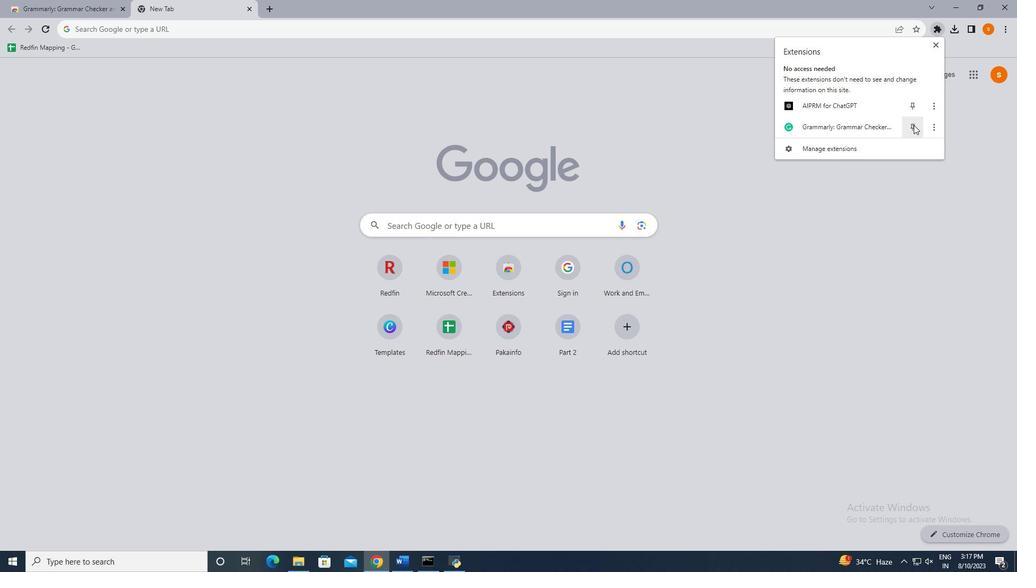 
Action: Mouse pressed left at (914, 125)
Screenshot: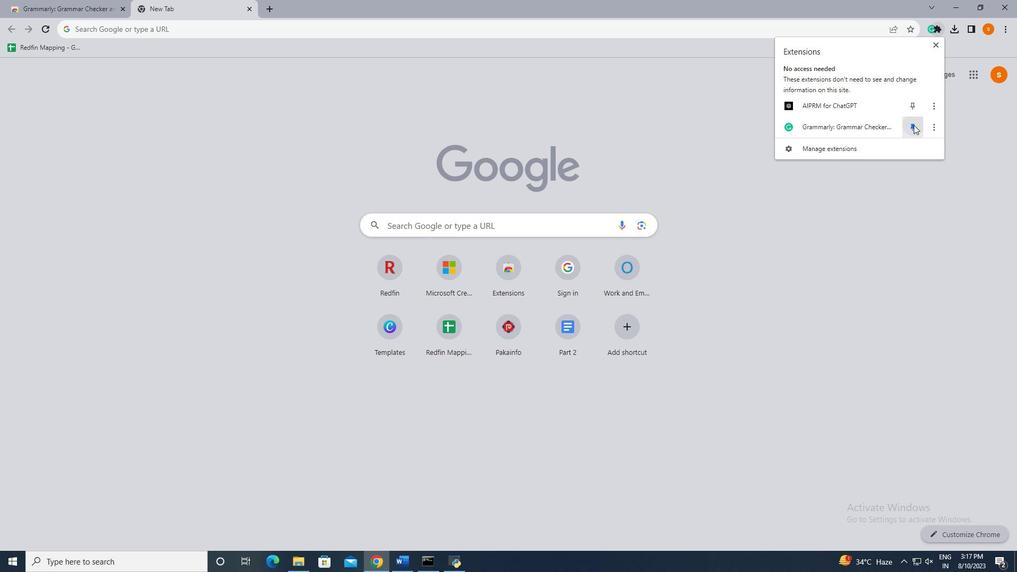
Action: Mouse moved to (922, 29)
Screenshot: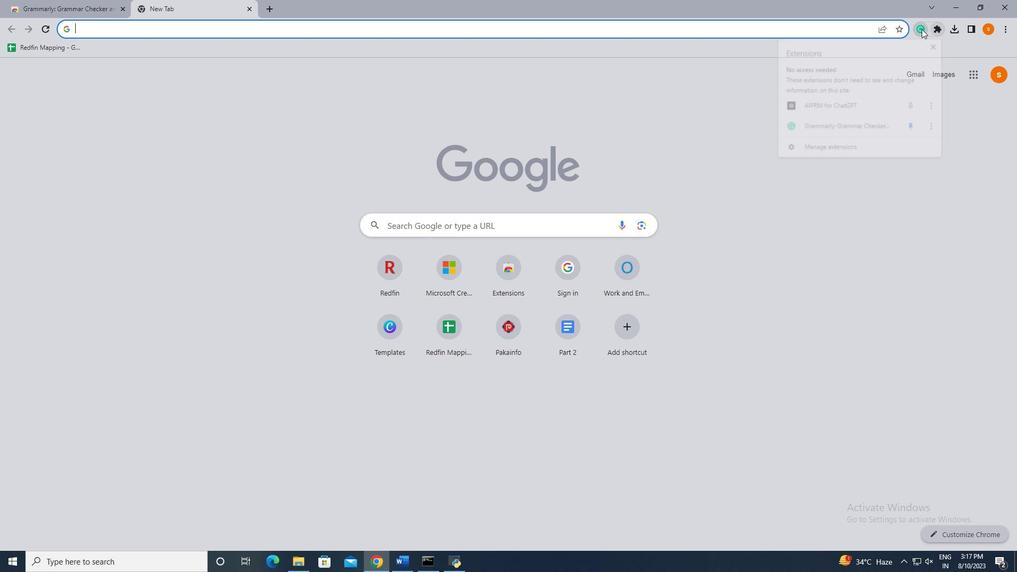 
Action: Mouse pressed left at (922, 29)
Screenshot: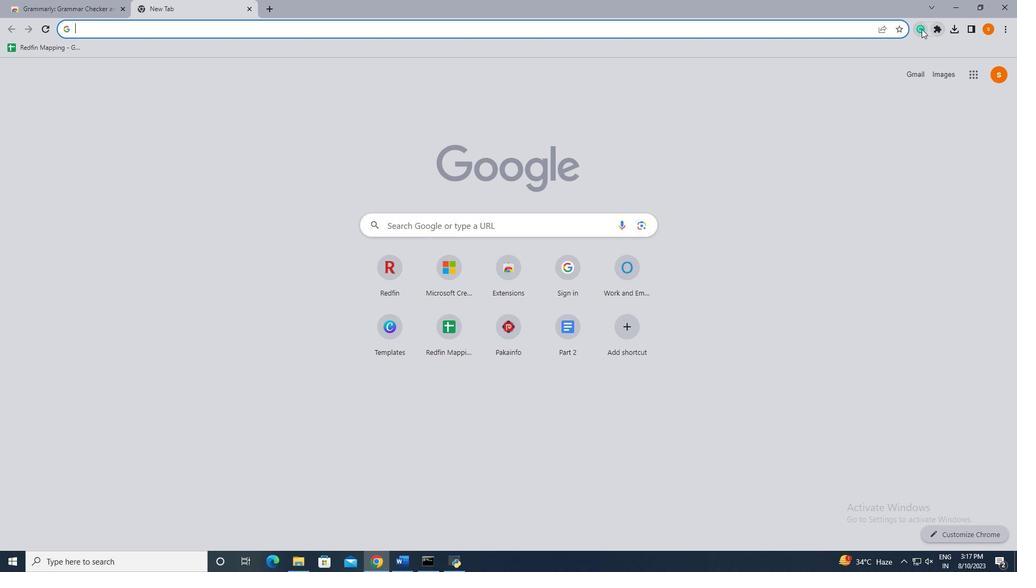 
Action: Mouse moved to (772, 338)
Screenshot: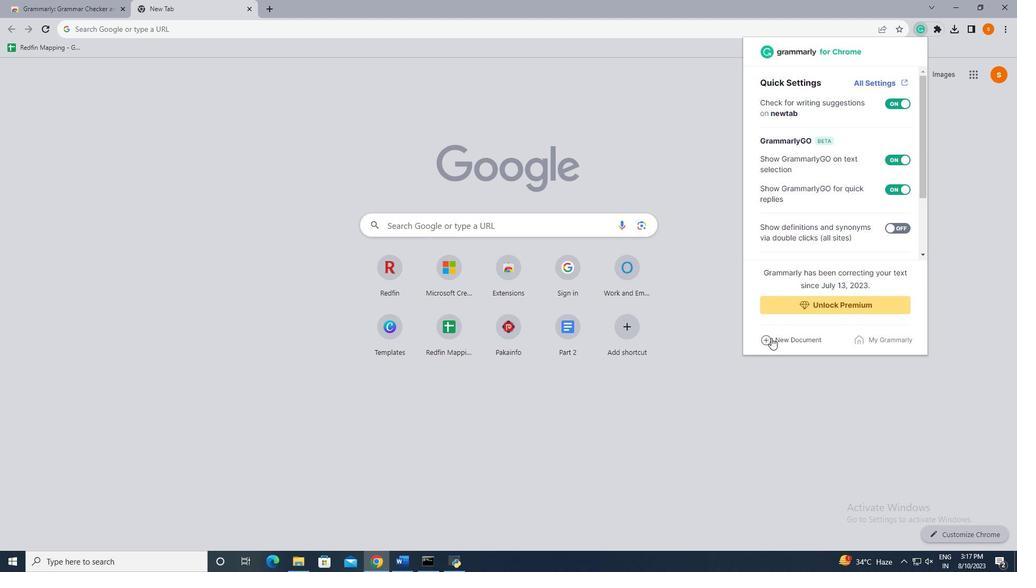 
Action: Mouse pressed left at (772, 338)
Screenshot: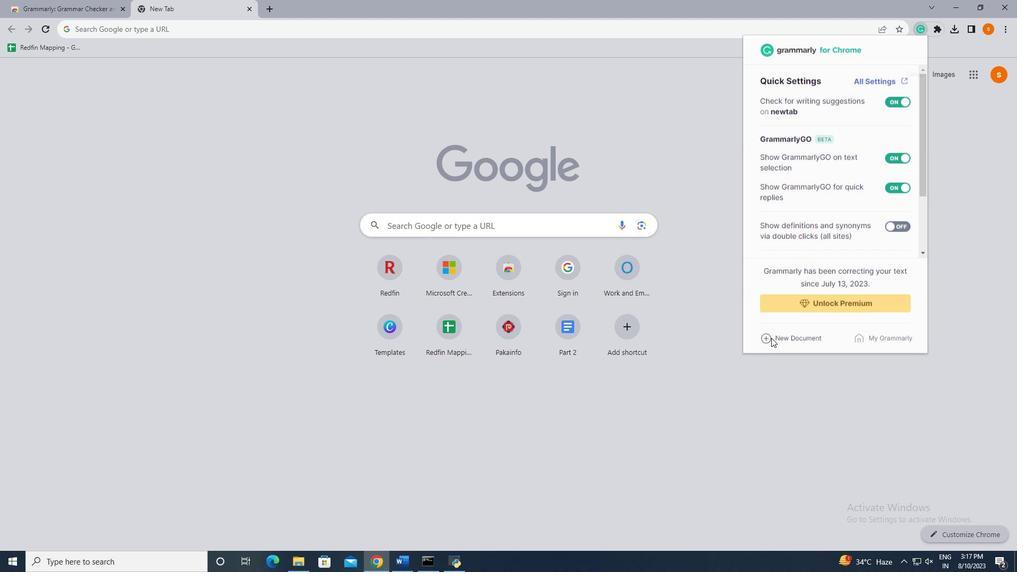 
Action: Mouse moved to (265, 147)
Screenshot: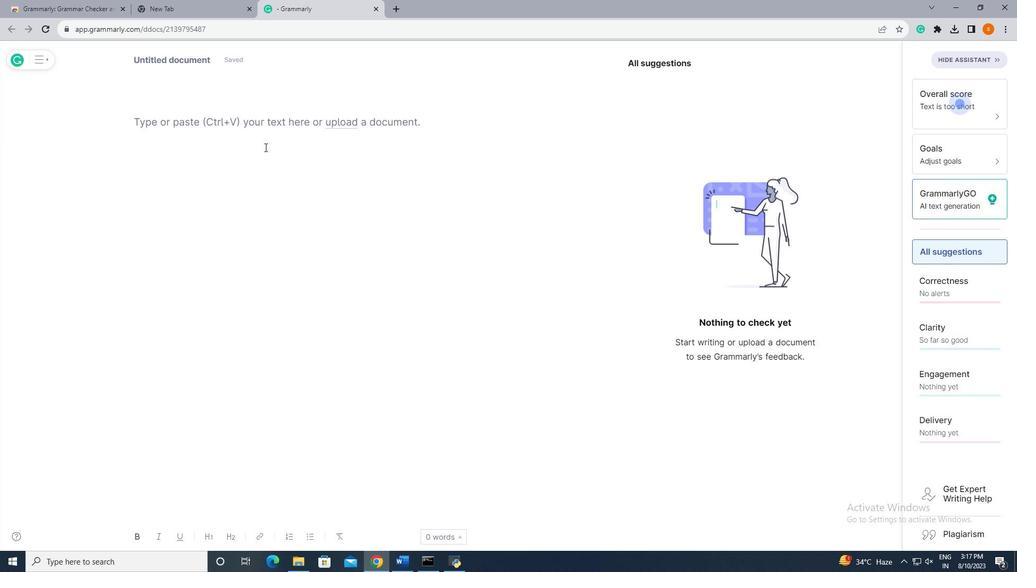 
Action: Key pressed <Key.shift_r>Independence<Key.space><Key.shift>Day<Key.space><Key.shift>Speech<Key.enter>respected<Key.space>principl,<Key.space>teachers,<Key.space>any-<Key.backspace><Key.backspace>d<Key.space>my<Key.space>dear<Key.space>friends,<Key.enter><Key.enter>i<Key.space>am<Key.space>very<Key.space>hapy<Key.space>to<Key.space>have<Key.space>the<Key.space>opportunity<Key.space>to<Key.space>express<Key.space>my<Key.space>thoughts<Key.space>on<Key.space>this<Key.space>aupicous<Key.space>of<Key.space>independence<Key.space>dat<Key.backspace>y.<Key.space><Key.shift>This<Key.space>is<Key.space>our<Key.space>76th<Key.space>independence<Key.space>day<Key.space>celebration.<Key.space>just<Key.space>76<Key.space>years<Key.space>ago<Key.space><Key.backspace>,<Key.space>we<Key.space>got<Key.space>independence<Key.space>from<Key.space>the<Key.space>british.
Screenshot: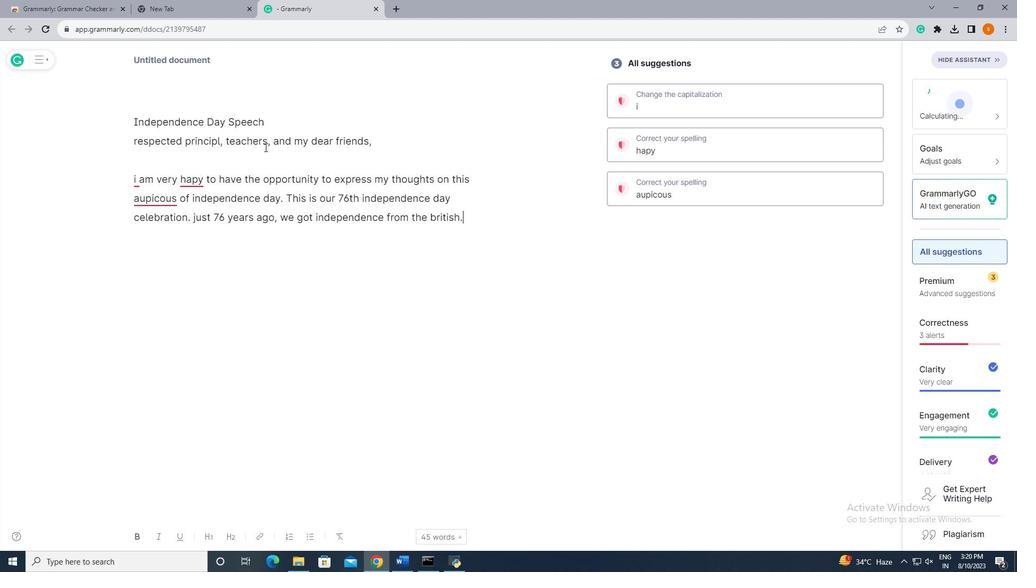 
Action: Mouse moved to (676, 108)
Screenshot: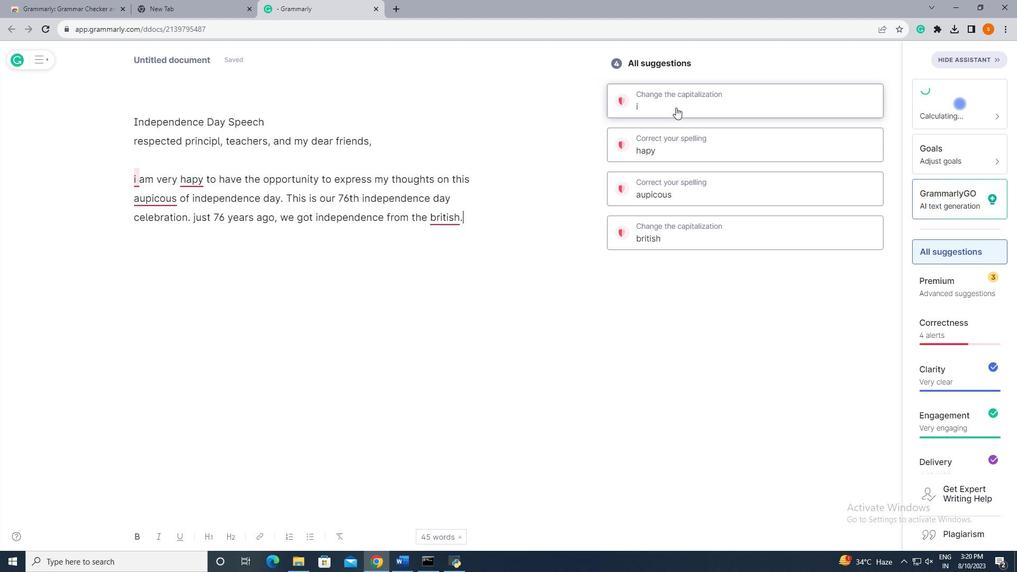 
Action: Mouse pressed left at (676, 108)
Screenshot: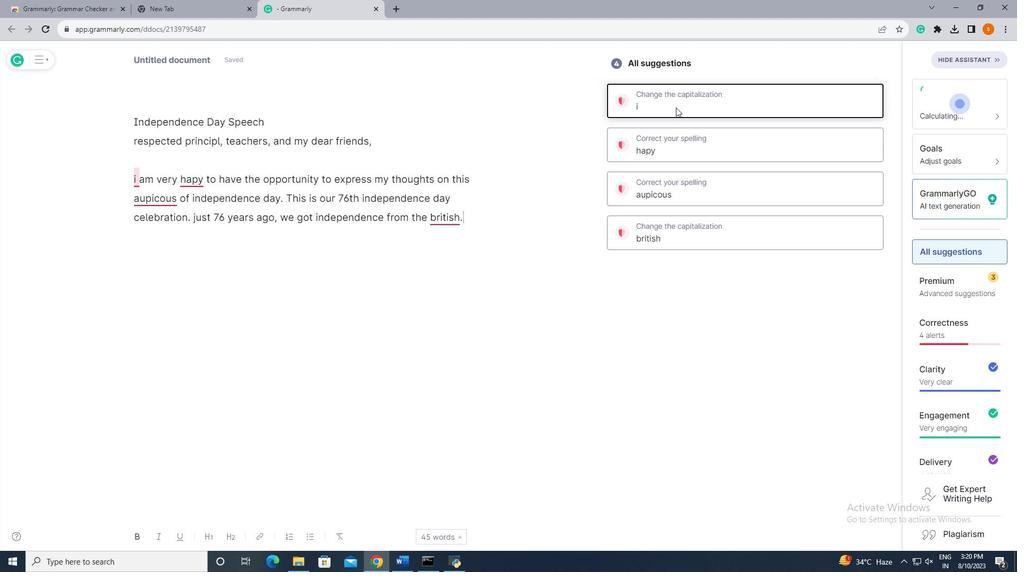 
Action: Mouse moved to (640, 205)
Screenshot: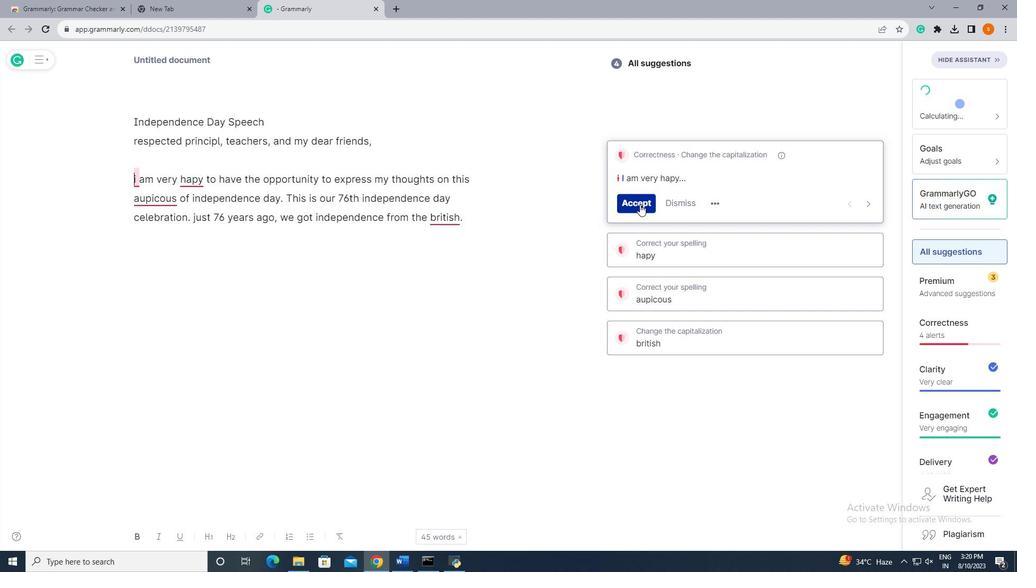 
Action: Mouse pressed left at (640, 205)
Screenshot: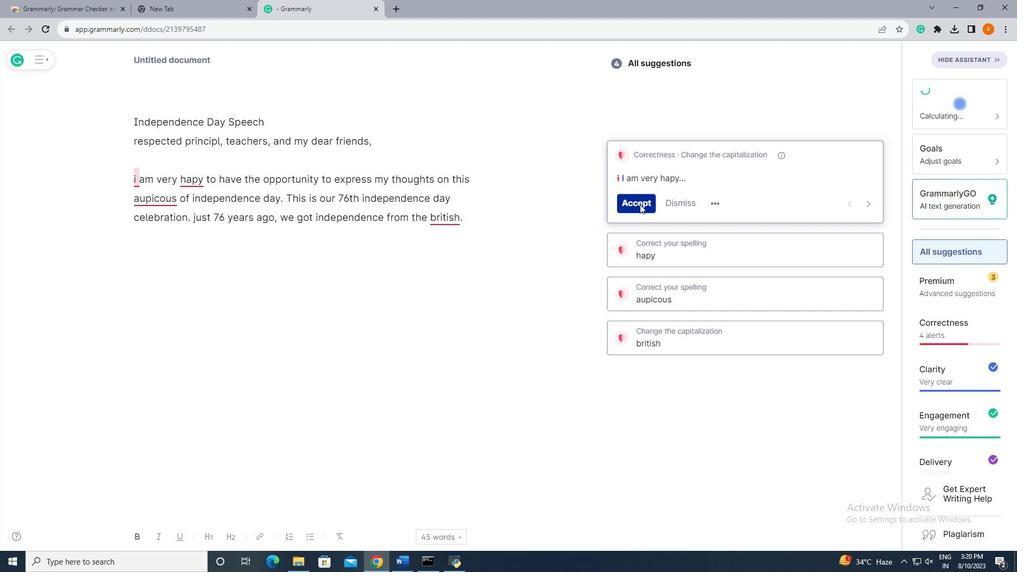 
Action: Mouse moved to (665, 151)
Screenshot: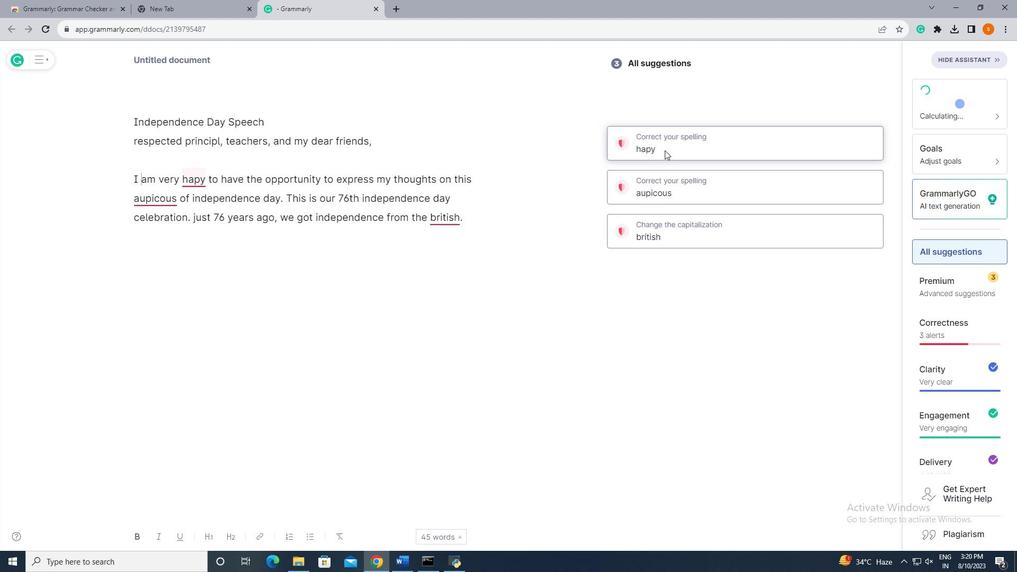 
Action: Mouse pressed left at (665, 151)
Screenshot: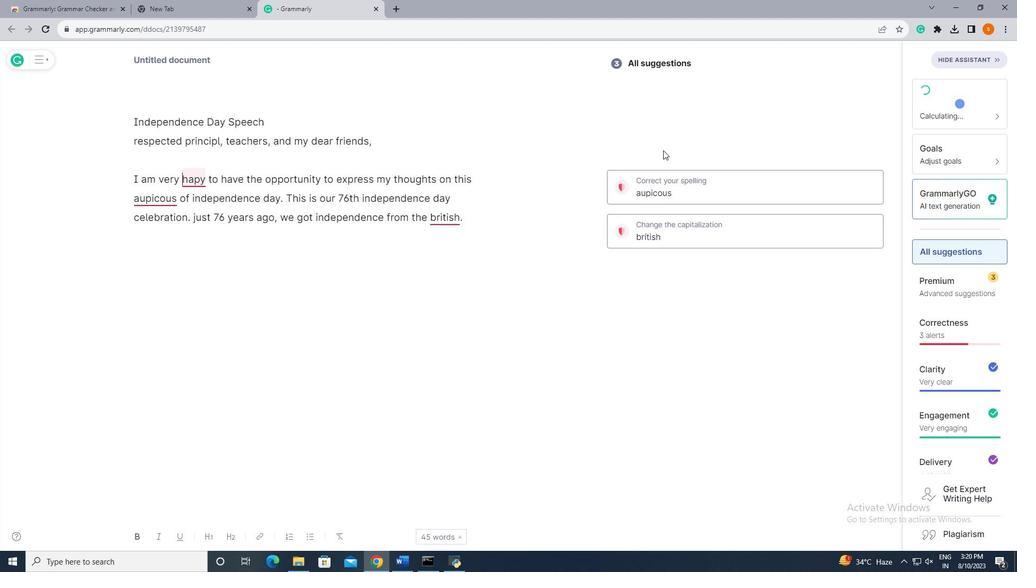 
Action: Mouse moved to (627, 204)
Screenshot: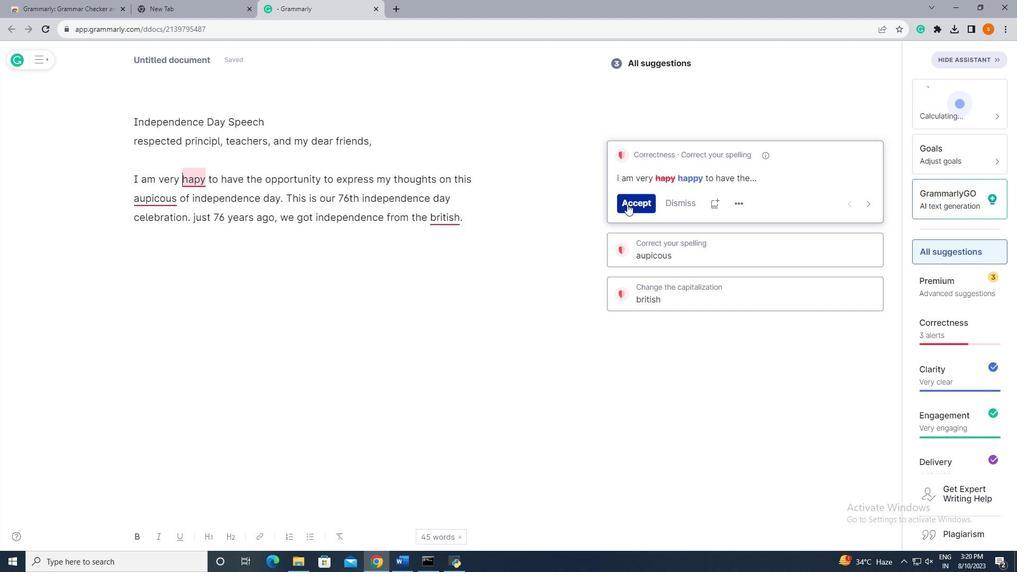 
Action: Mouse pressed left at (627, 204)
Screenshot: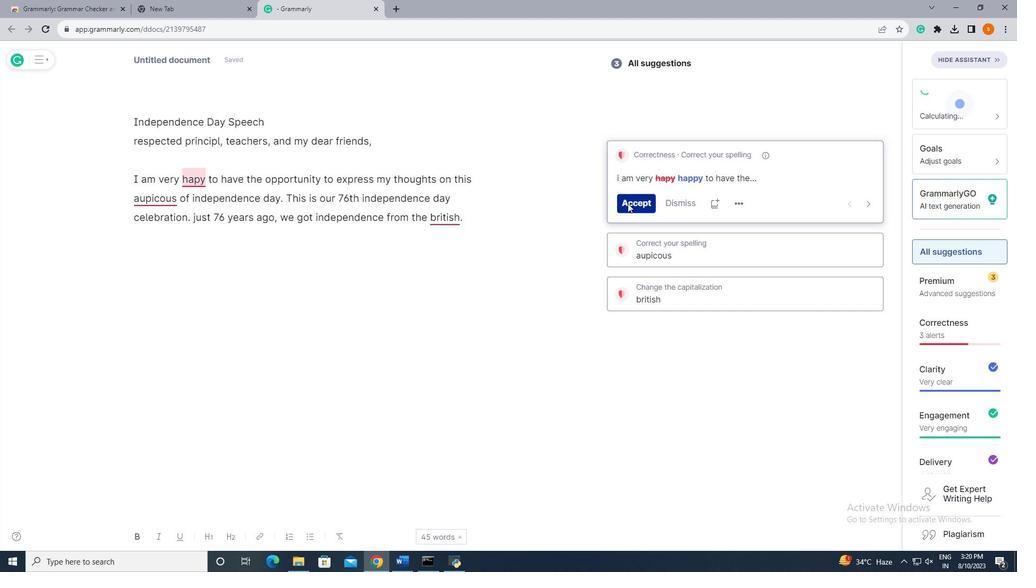 
Action: Mouse moved to (664, 153)
Screenshot: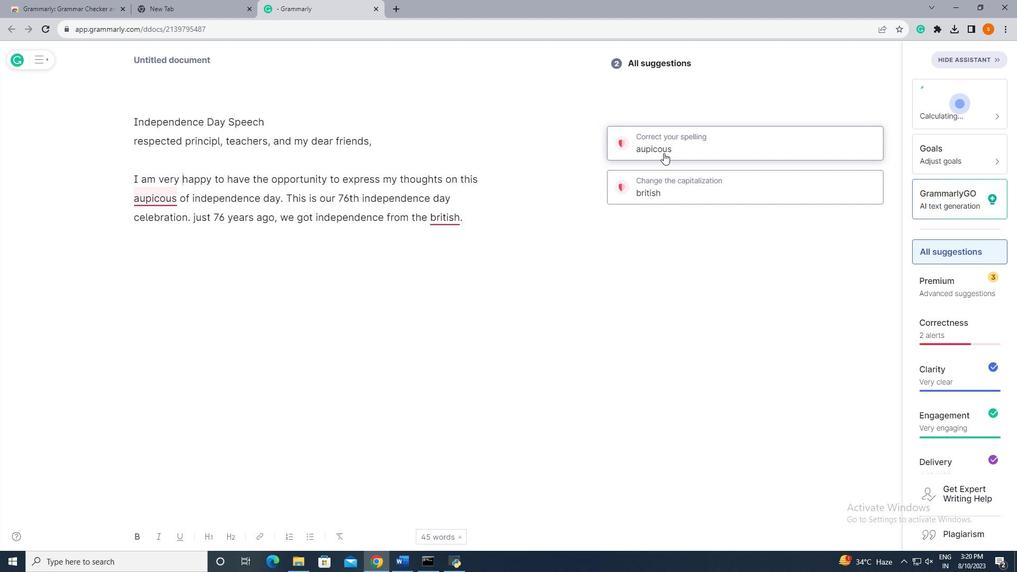 
Action: Mouse pressed left at (664, 153)
Screenshot: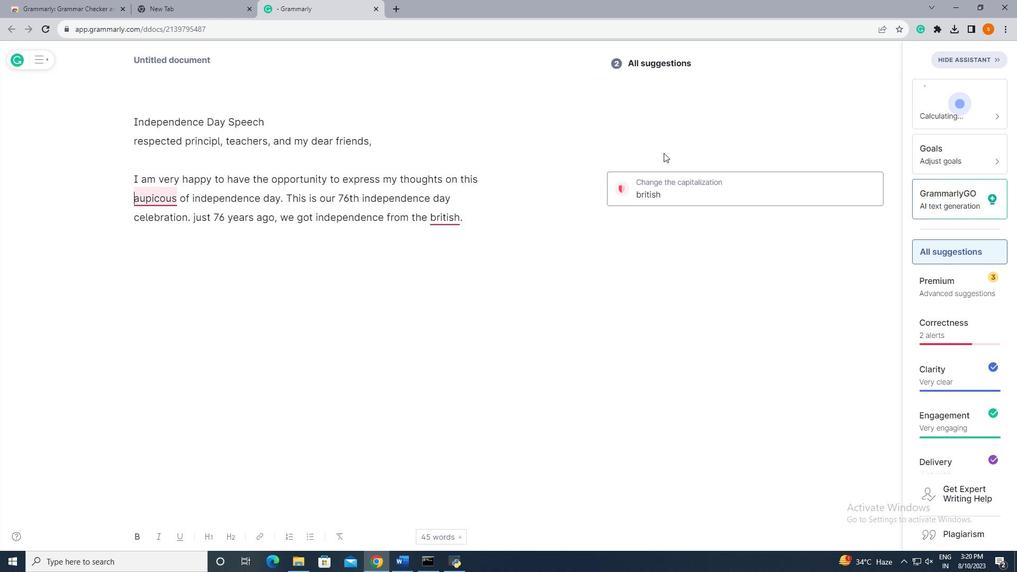 
Action: Mouse moved to (635, 228)
Screenshot: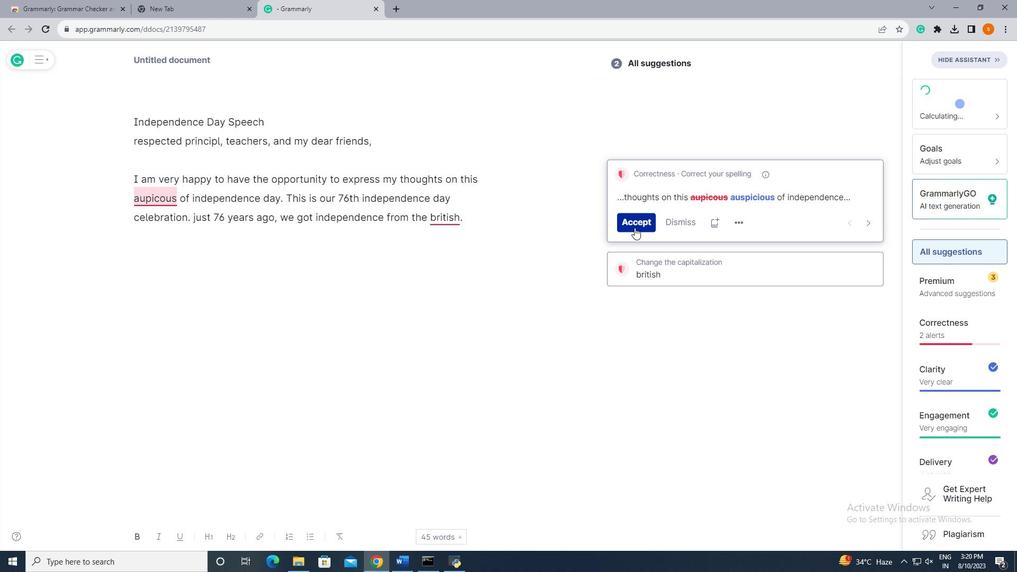 
Action: Mouse pressed left at (635, 228)
Screenshot: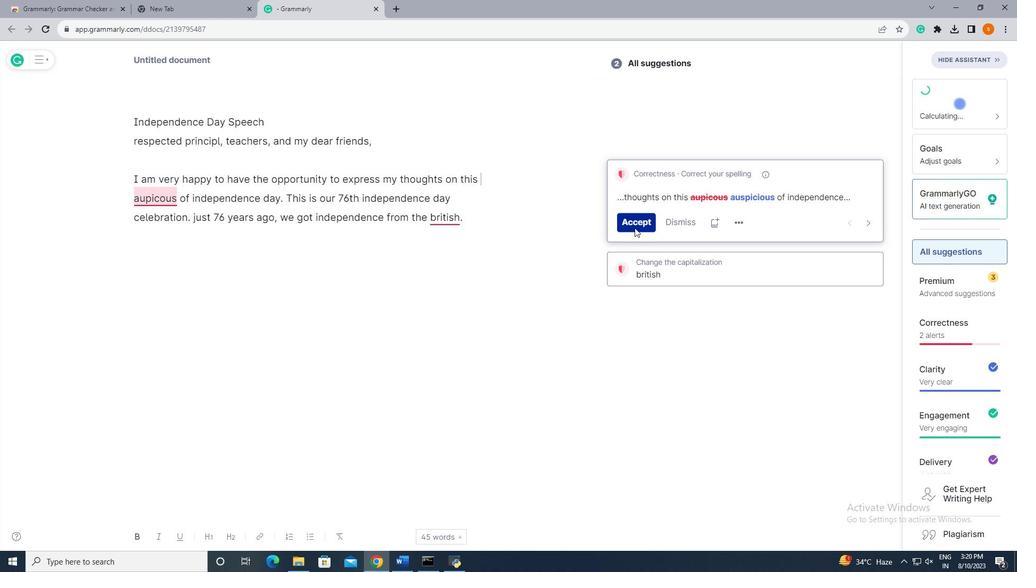 
Action: Mouse moved to (647, 157)
Screenshot: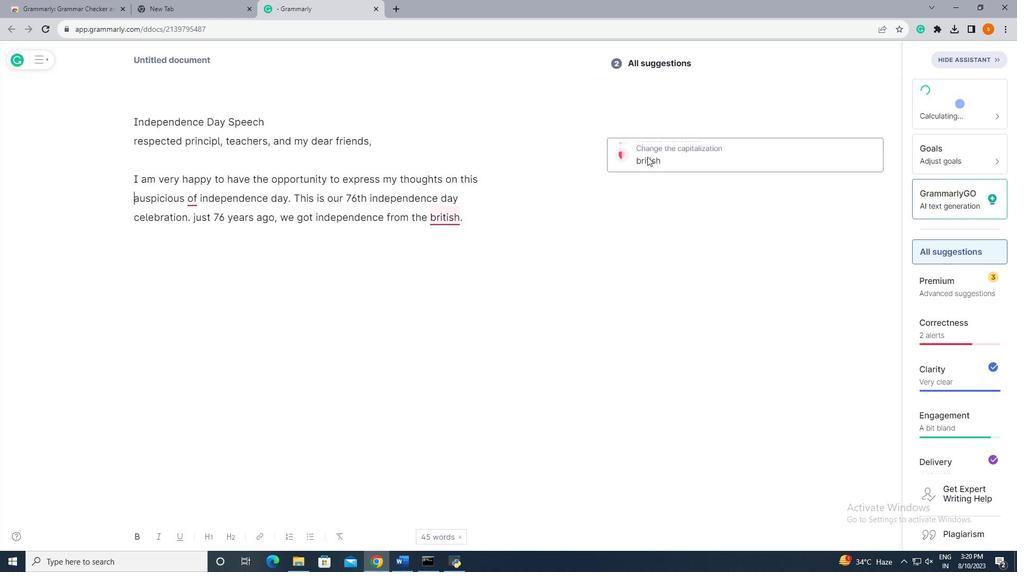 
Action: Mouse pressed left at (647, 157)
Screenshot: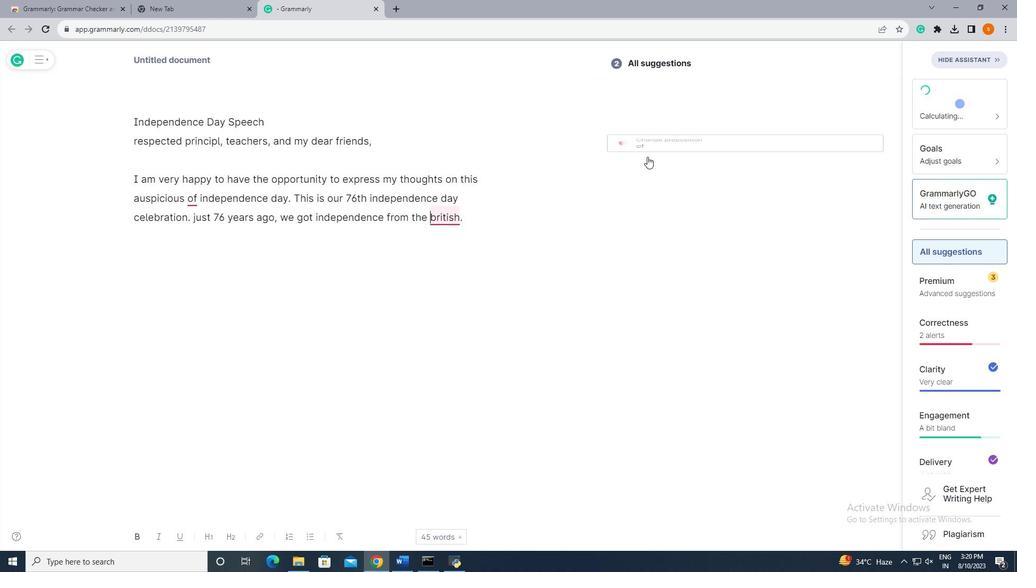 
Action: Mouse moved to (632, 243)
Screenshot: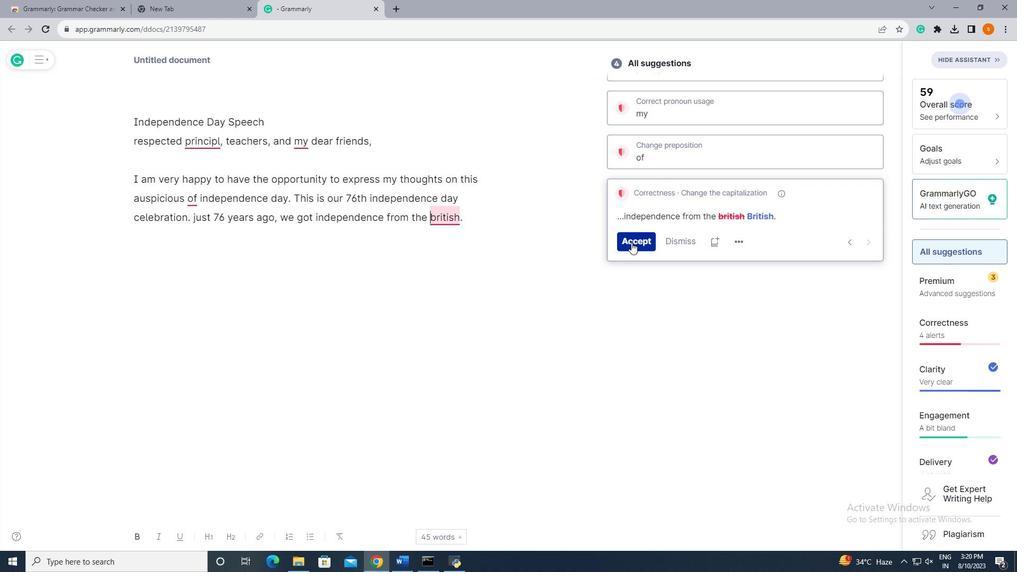 
Action: Mouse pressed left at (632, 243)
Screenshot: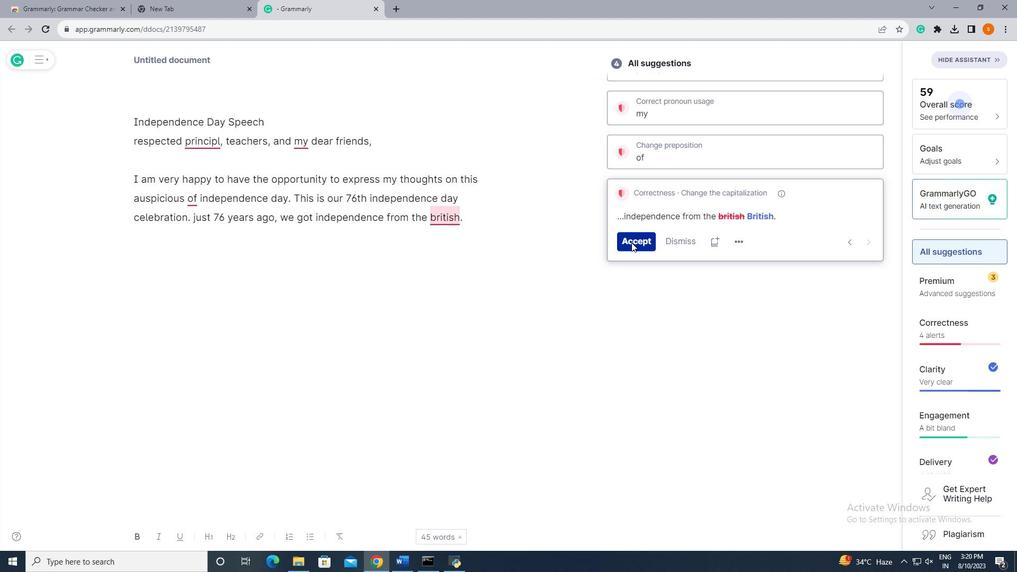 
Action: Mouse moved to (668, 93)
Screenshot: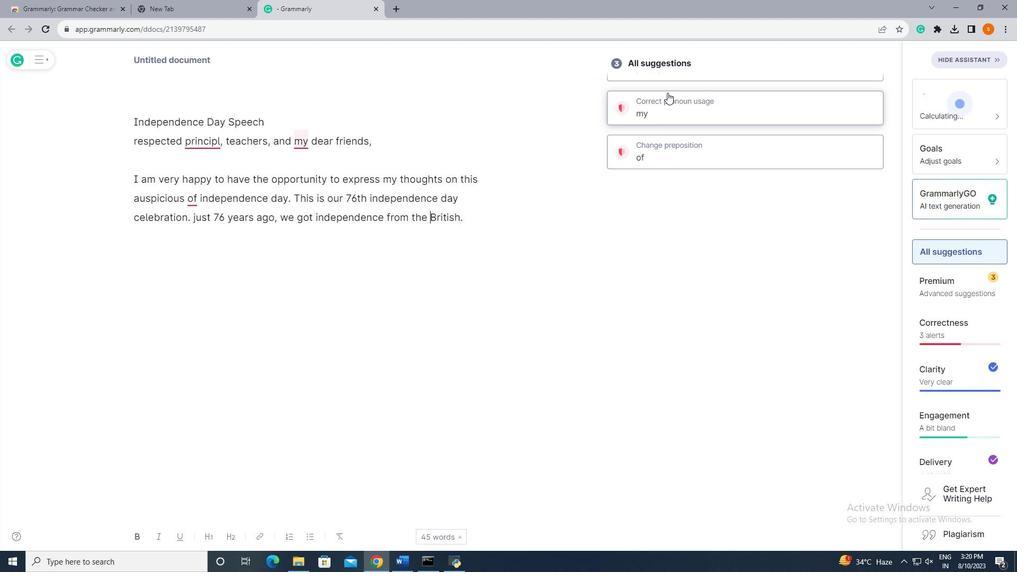 
Action: Mouse pressed left at (668, 93)
Screenshot: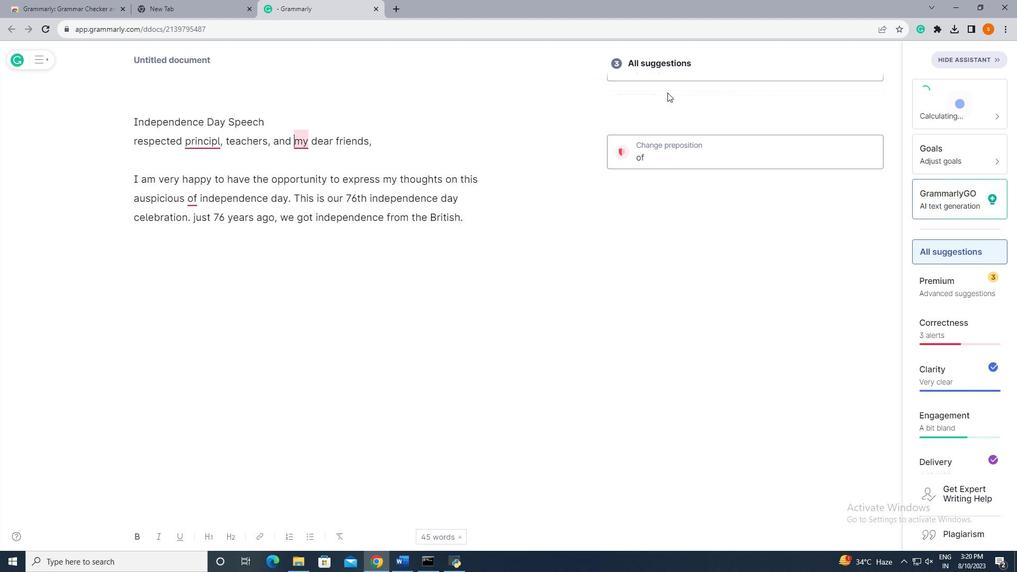 
Action: Mouse moved to (633, 169)
Screenshot: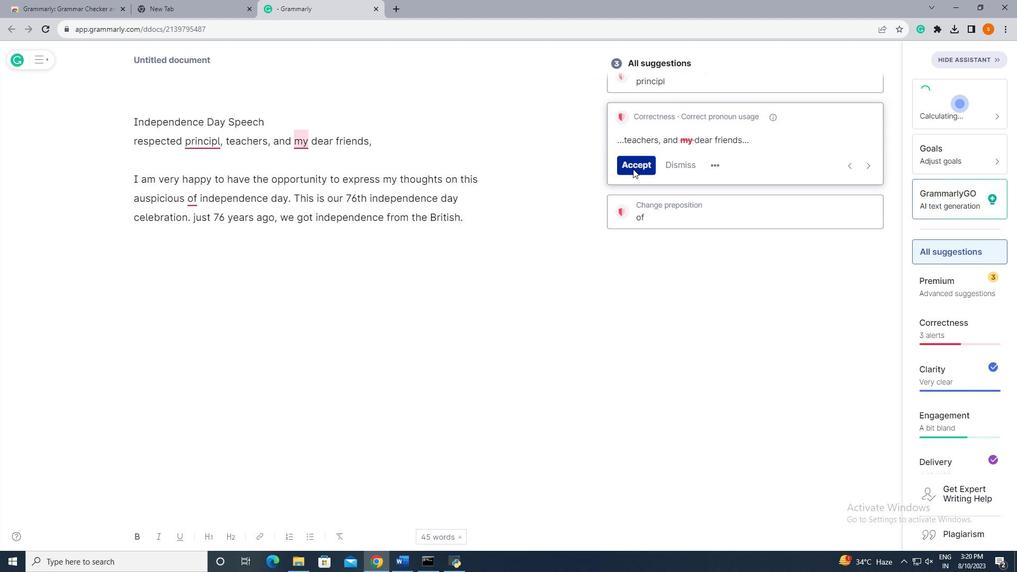 
Action: Mouse pressed left at (633, 169)
Screenshot: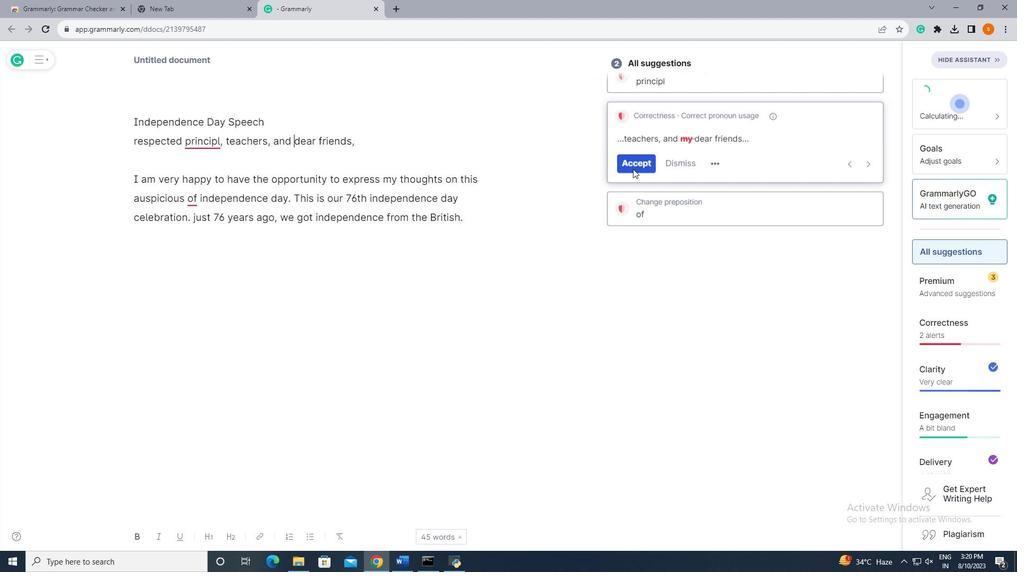 
Action: Mouse moved to (645, 190)
Screenshot: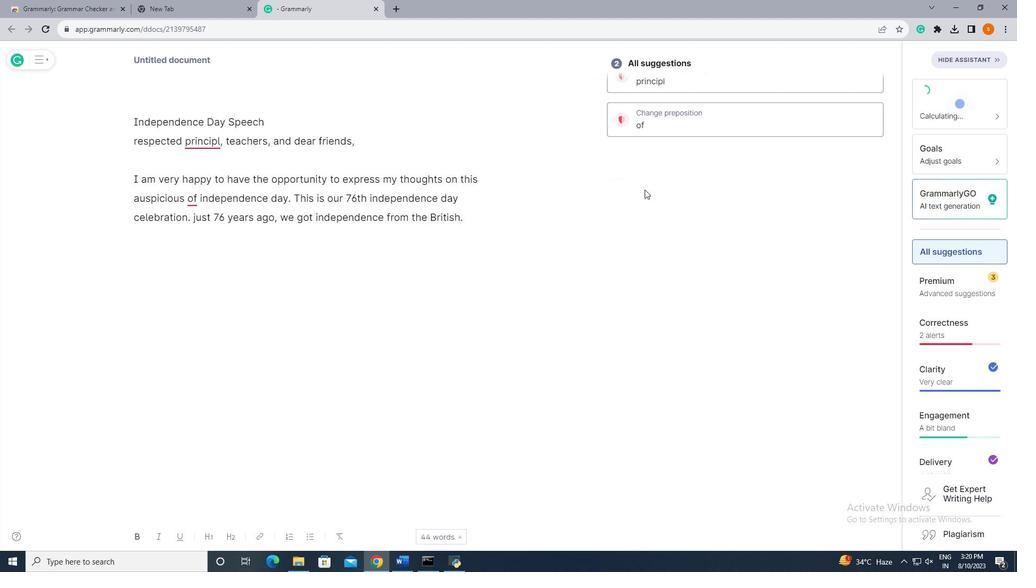 
Action: Mouse scrolled (645, 190) with delta (0, 0)
Screenshot: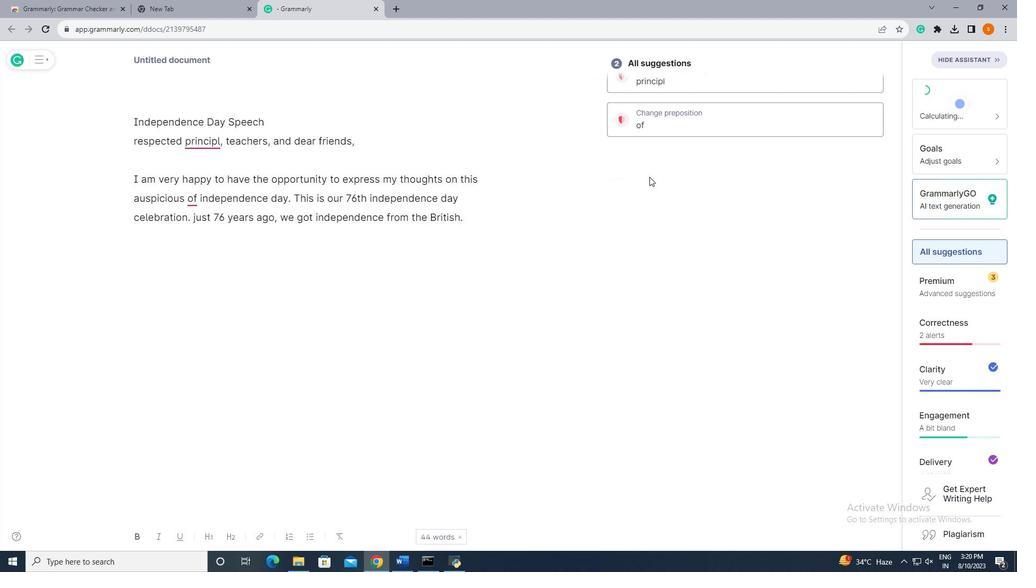 
Action: Mouse scrolled (645, 190) with delta (0, 0)
Screenshot: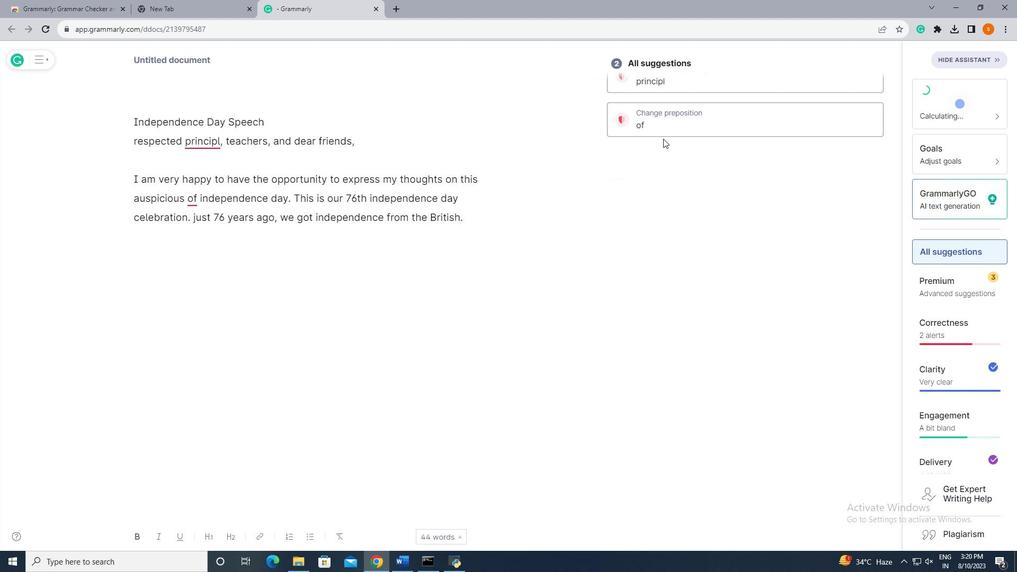 
Action: Mouse scrolled (645, 190) with delta (0, 0)
Screenshot: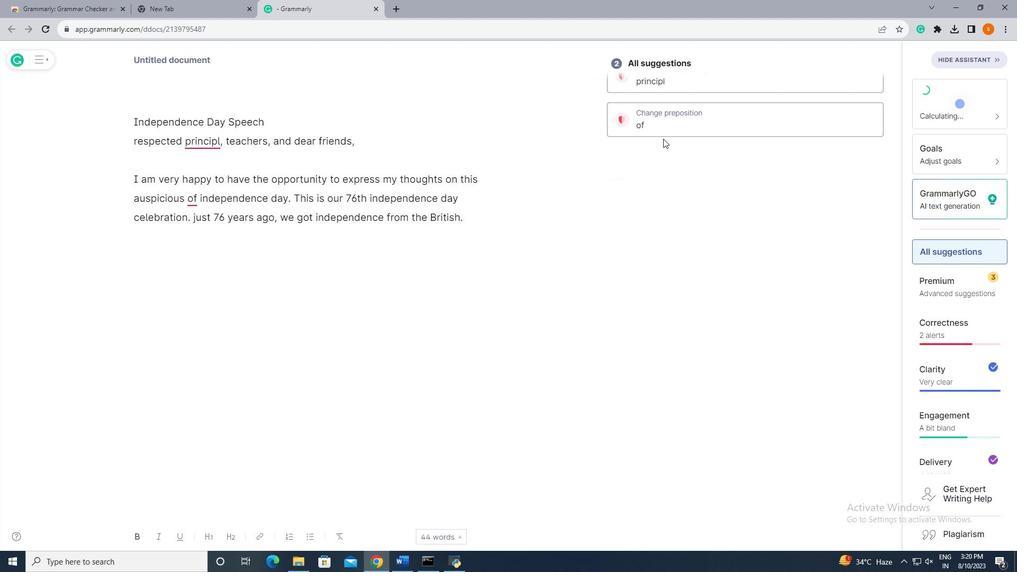 
Action: Mouse moved to (687, 103)
Screenshot: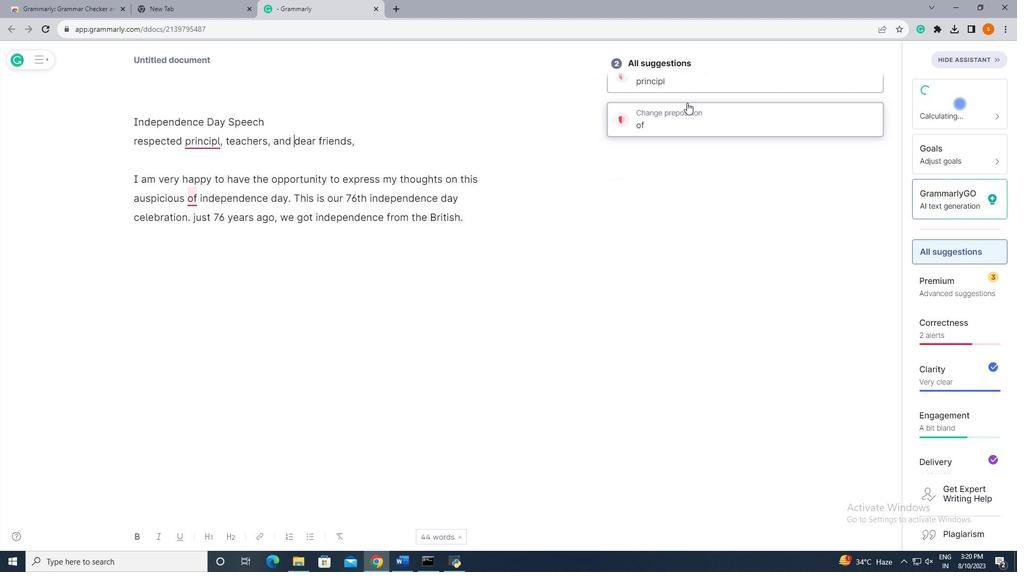 
Action: Mouse scrolled (687, 103) with delta (0, 0)
Screenshot: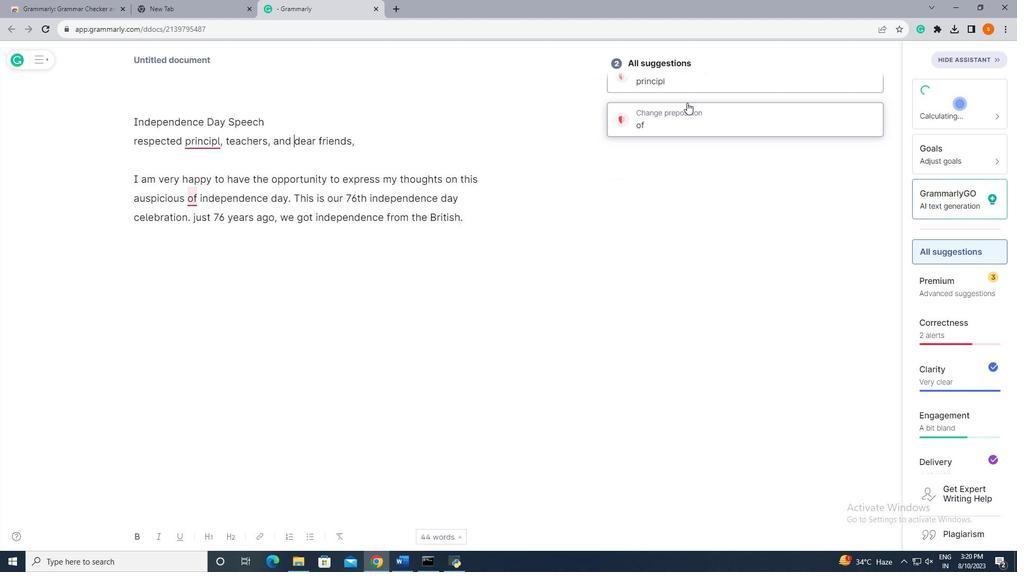 
Action: Mouse scrolled (687, 103) with delta (0, 0)
Screenshot: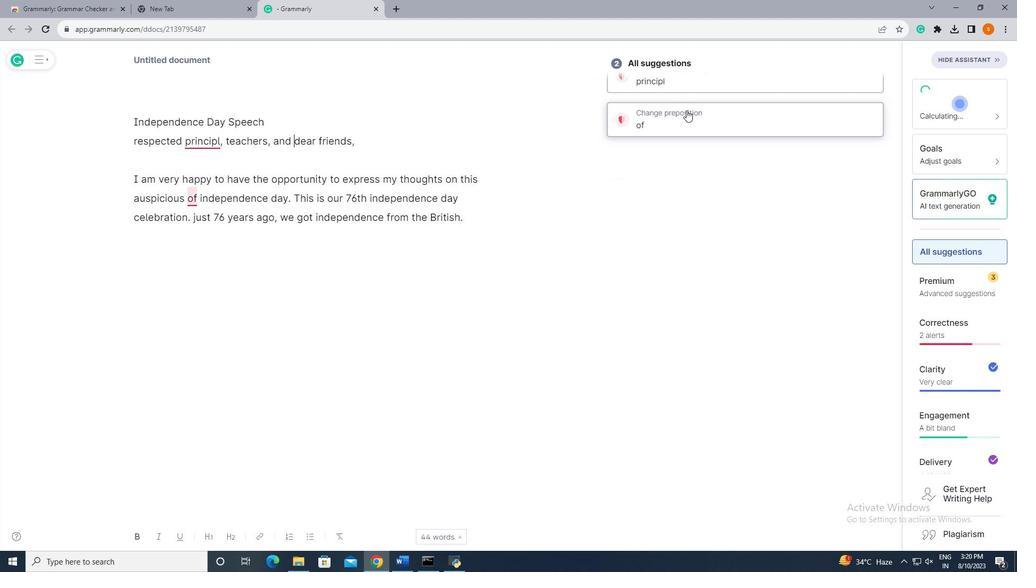 
Action: Mouse moved to (675, 121)
Screenshot: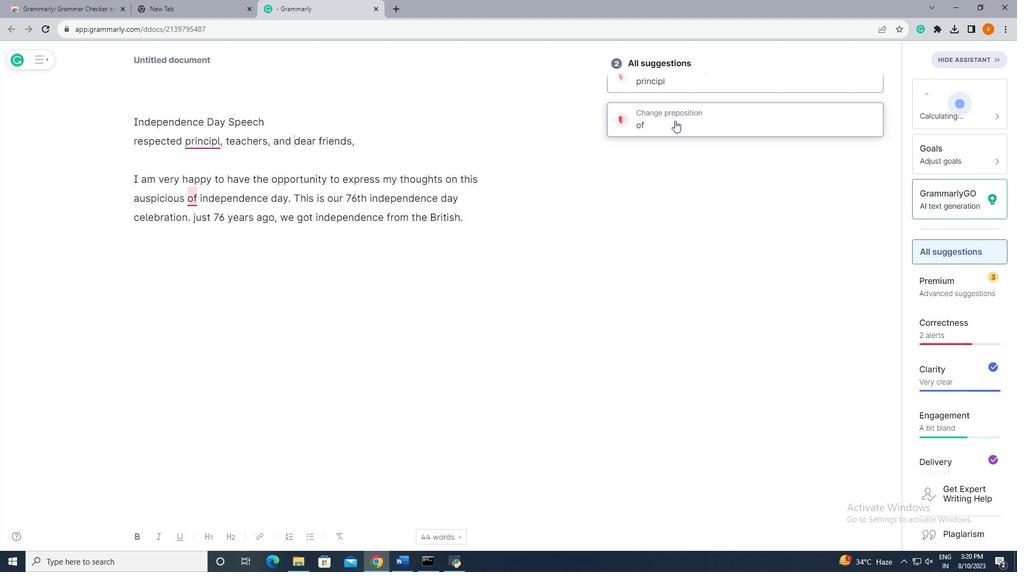 
Action: Mouse pressed left at (675, 121)
Screenshot: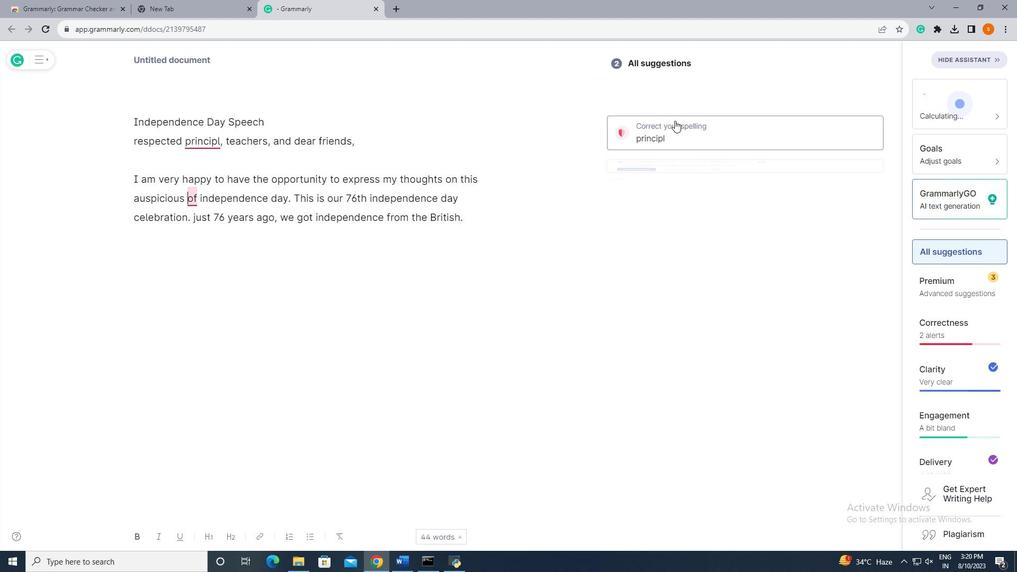 
Action: Mouse moved to (635, 224)
Screenshot: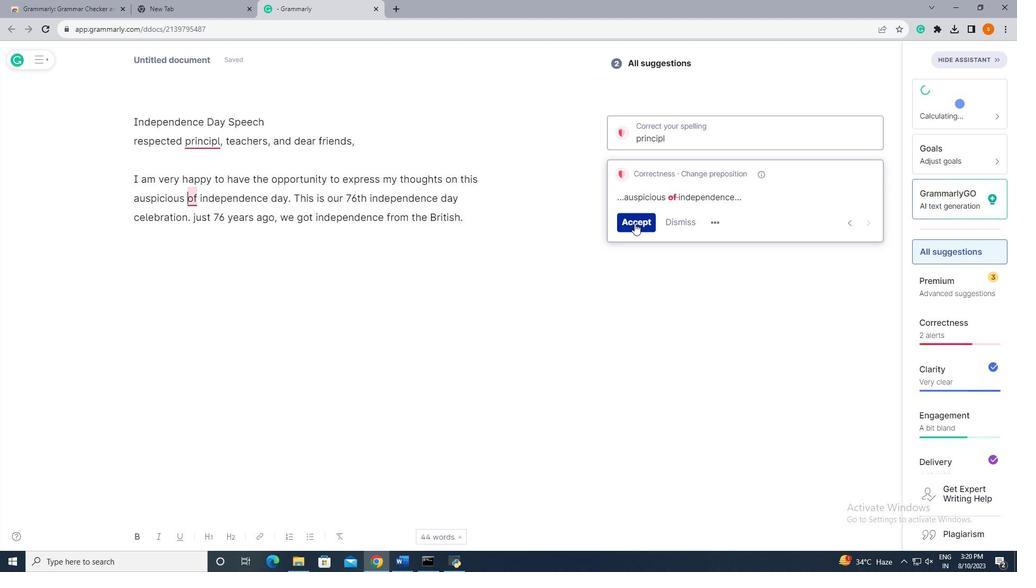 
Action: Mouse pressed left at (635, 224)
Screenshot: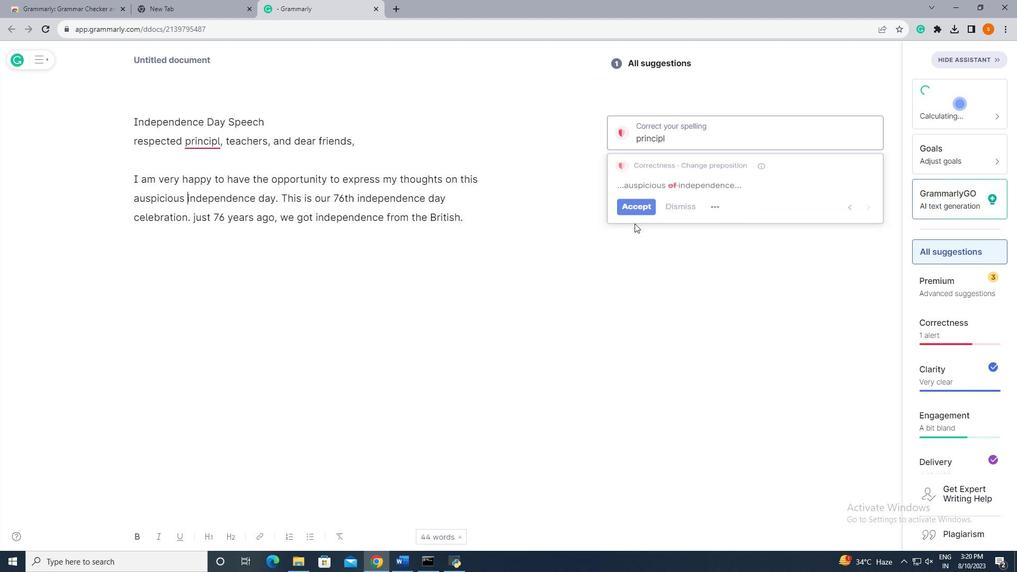 
Action: Mouse moved to (662, 138)
Screenshot: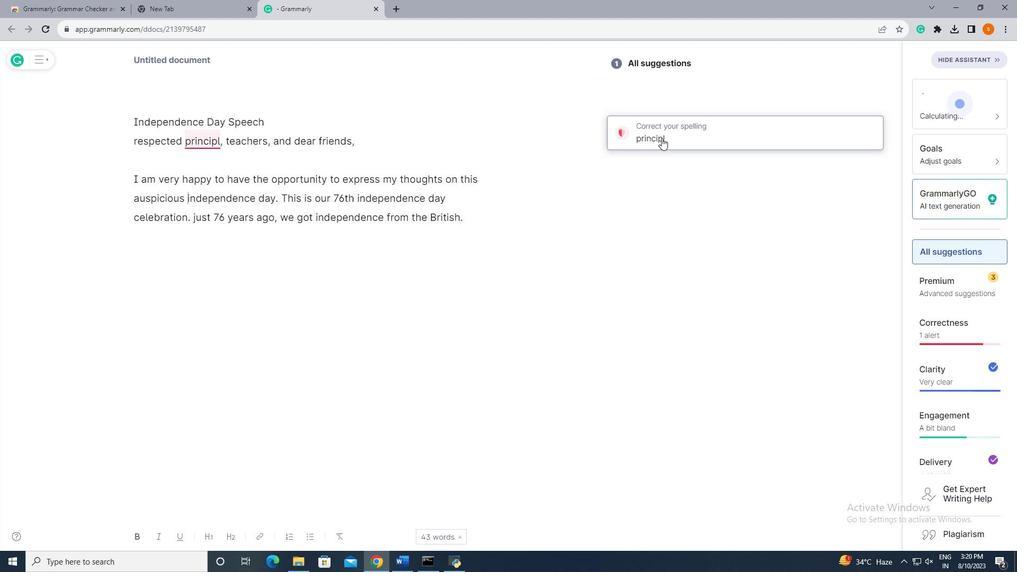 
Action: Mouse pressed left at (662, 138)
Screenshot: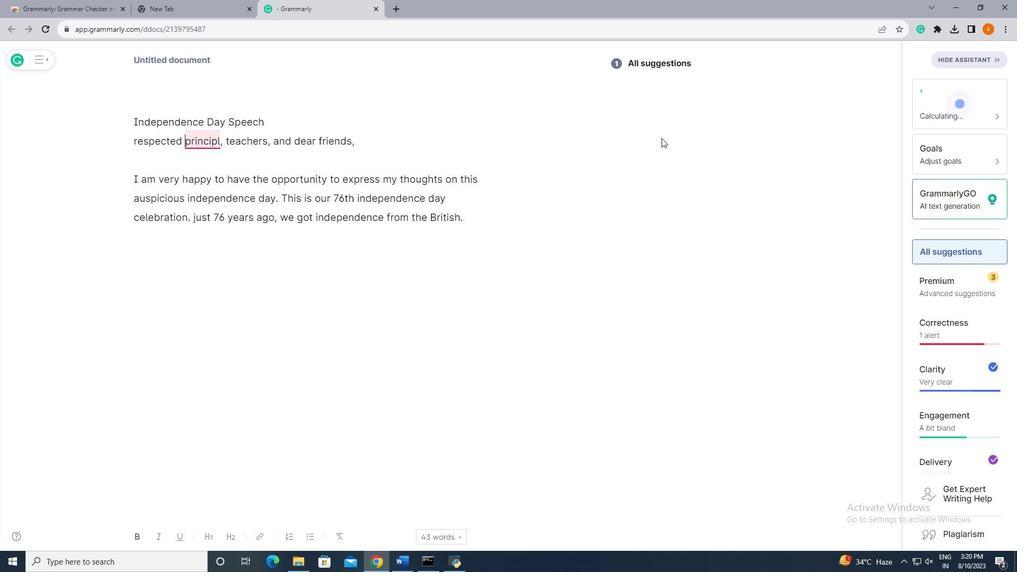 
Action: Mouse moved to (640, 167)
Screenshot: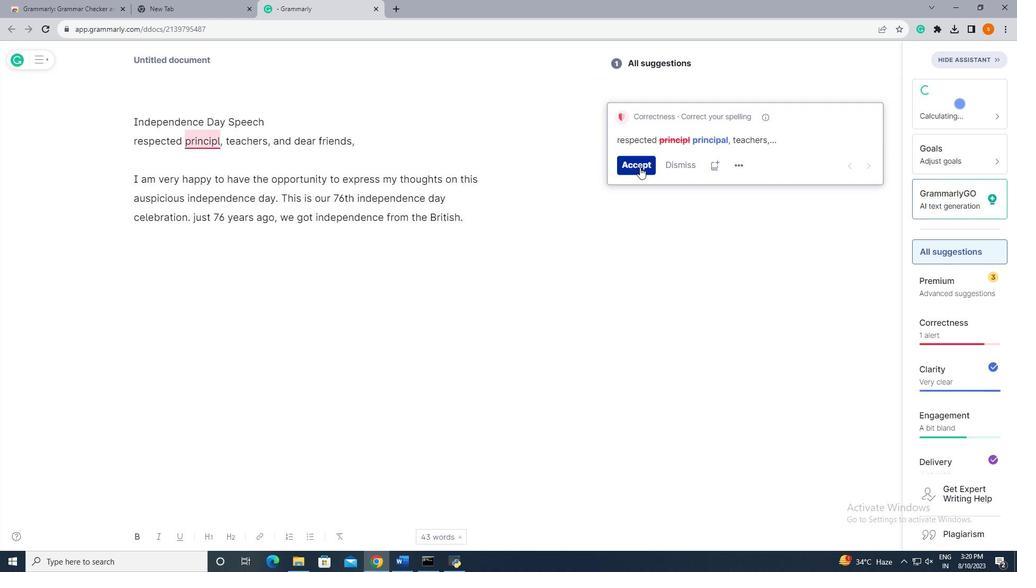 
Action: Mouse pressed left at (640, 167)
Screenshot: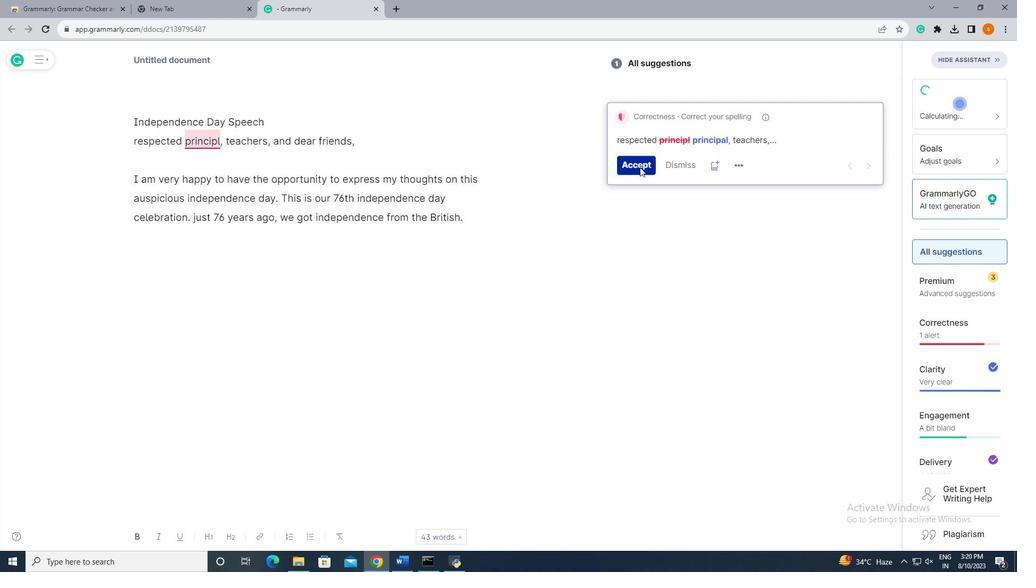 
Action: Mouse moved to (943, 334)
Screenshot: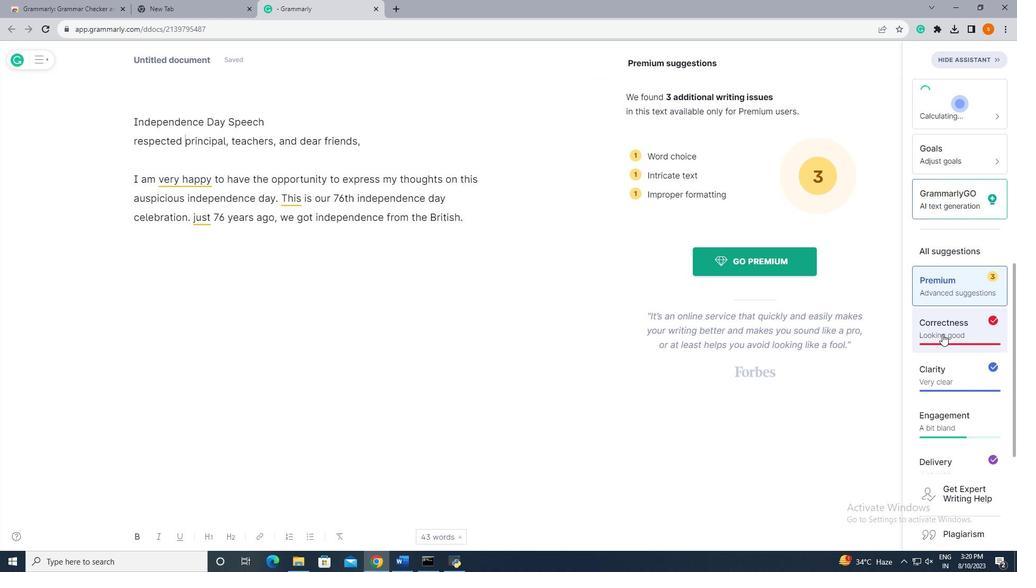 
Action: Mouse pressed left at (943, 334)
Screenshot: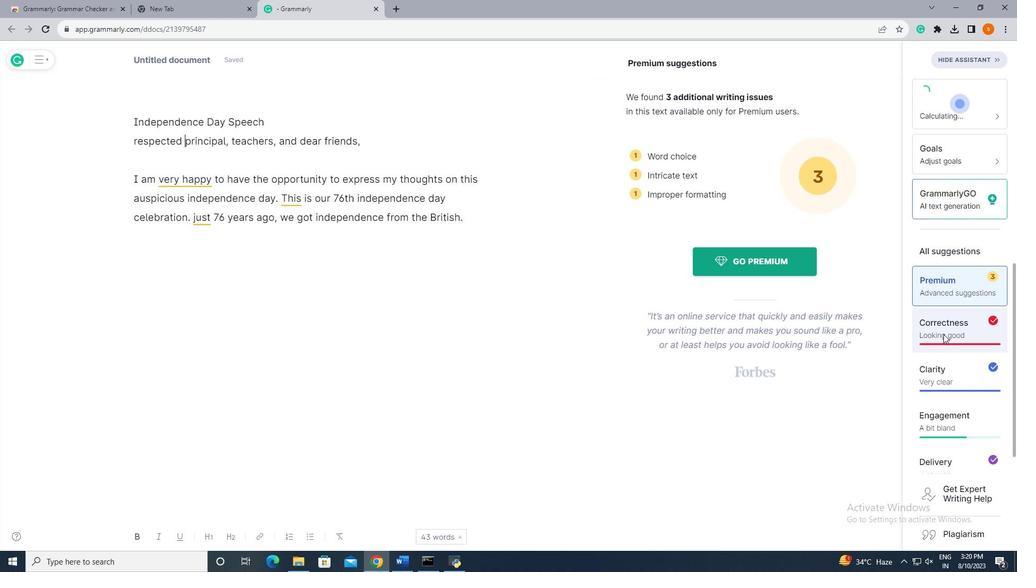 
Action: Mouse moved to (933, 429)
Screenshot: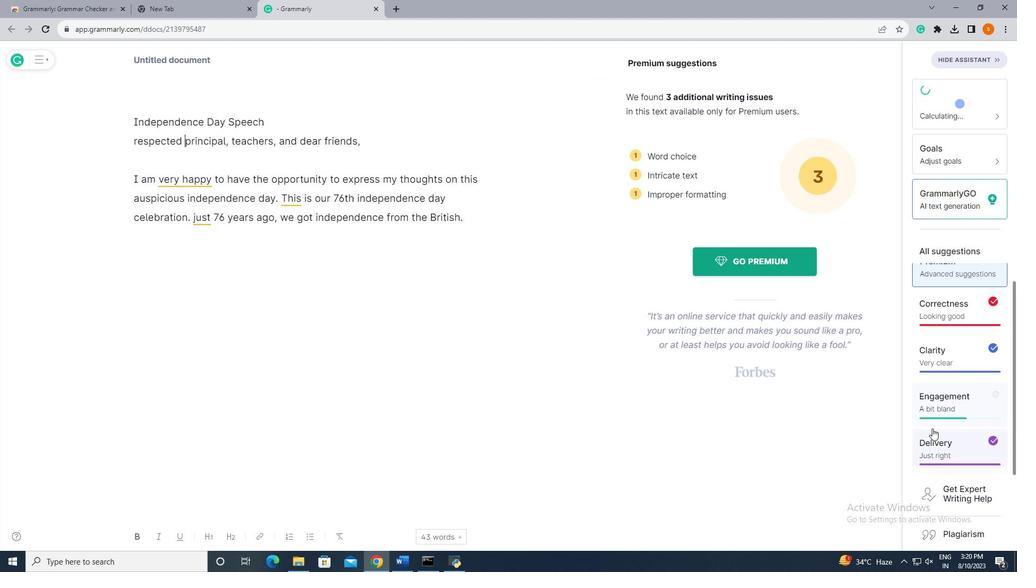 
Action: Mouse scrolled (933, 428) with delta (0, 0)
Screenshot: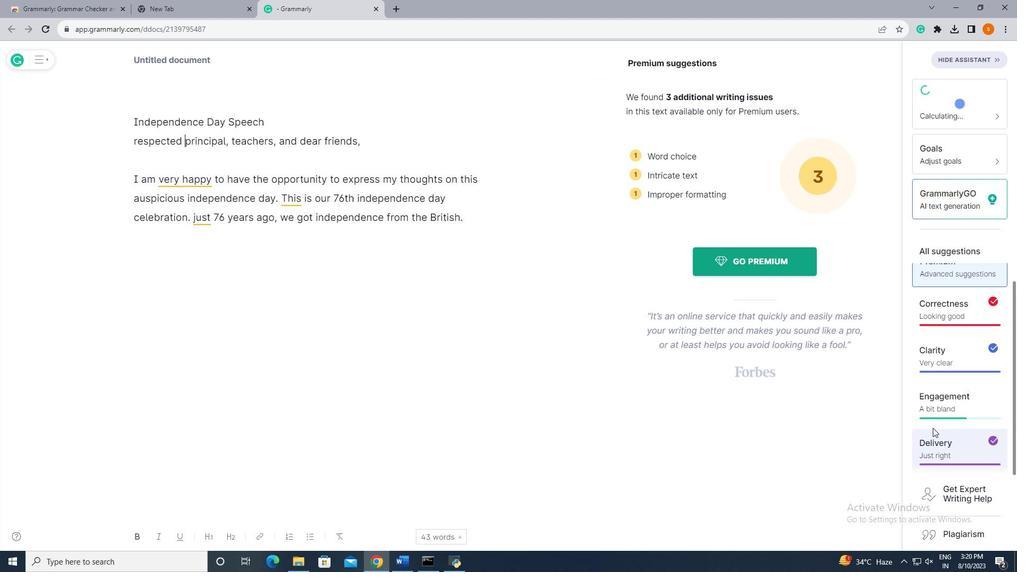 
Action: Mouse scrolled (933, 428) with delta (0, 0)
Screenshot: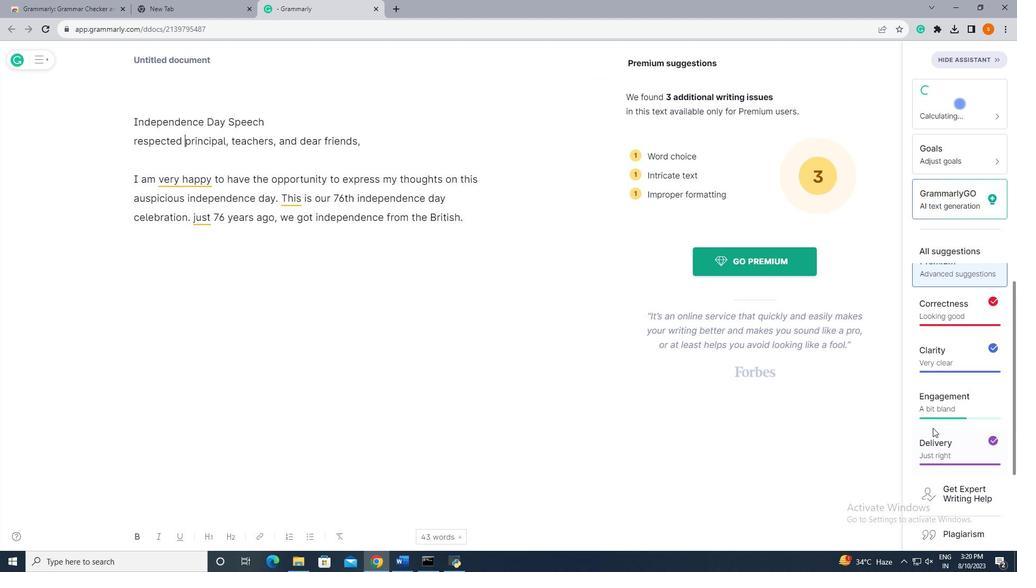 
Action: Mouse scrolled (933, 428) with delta (0, 0)
Screenshot: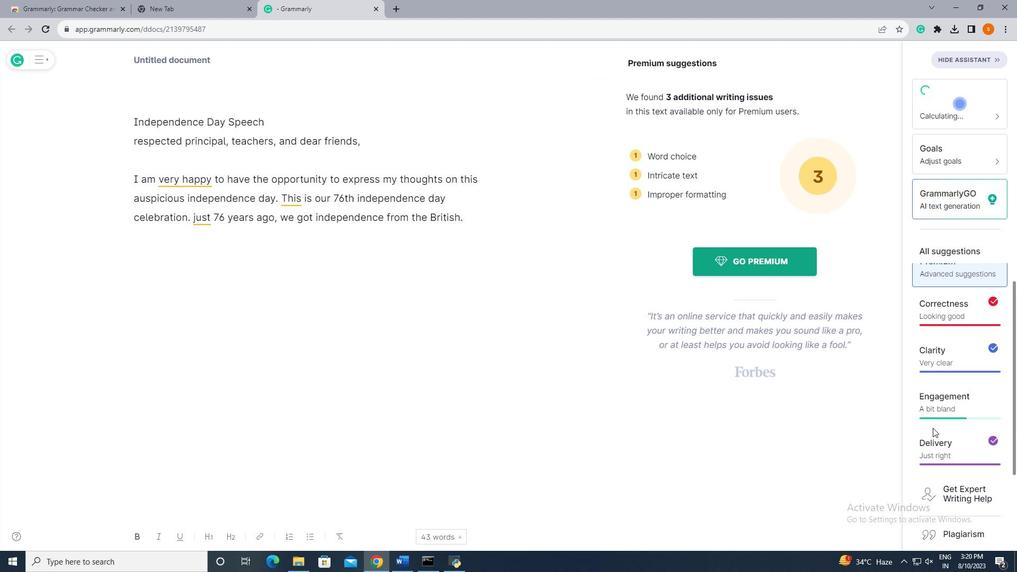
Action: Mouse moved to (935, 450)
Screenshot: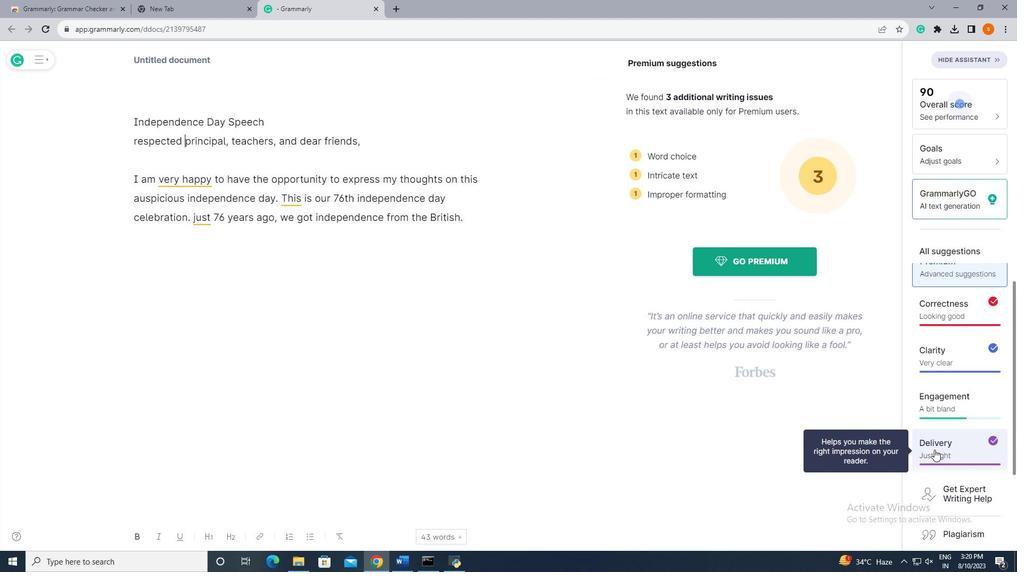 
Action: Mouse pressed left at (935, 450)
Screenshot: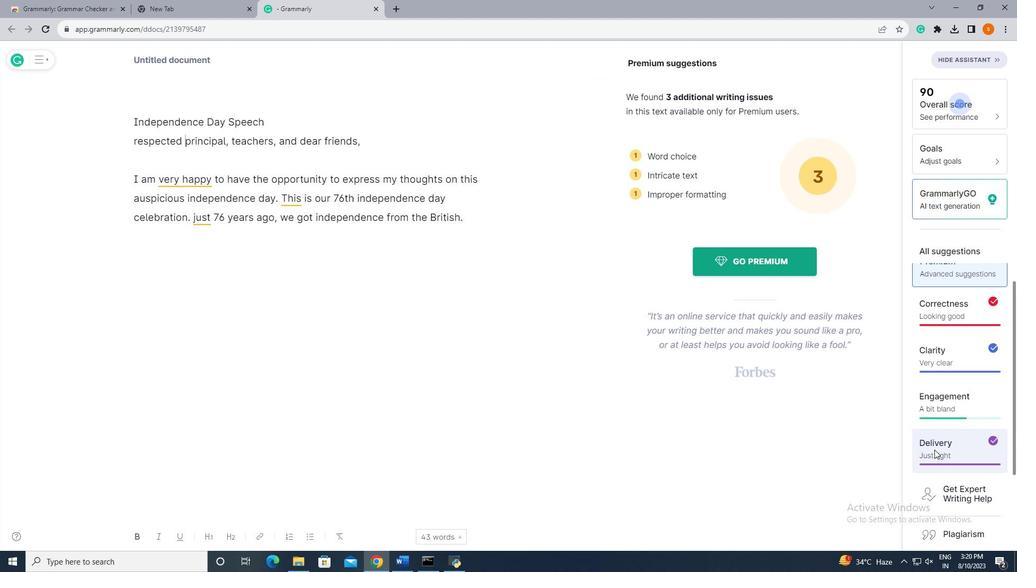 
Action: Mouse moved to (746, 417)
Screenshot: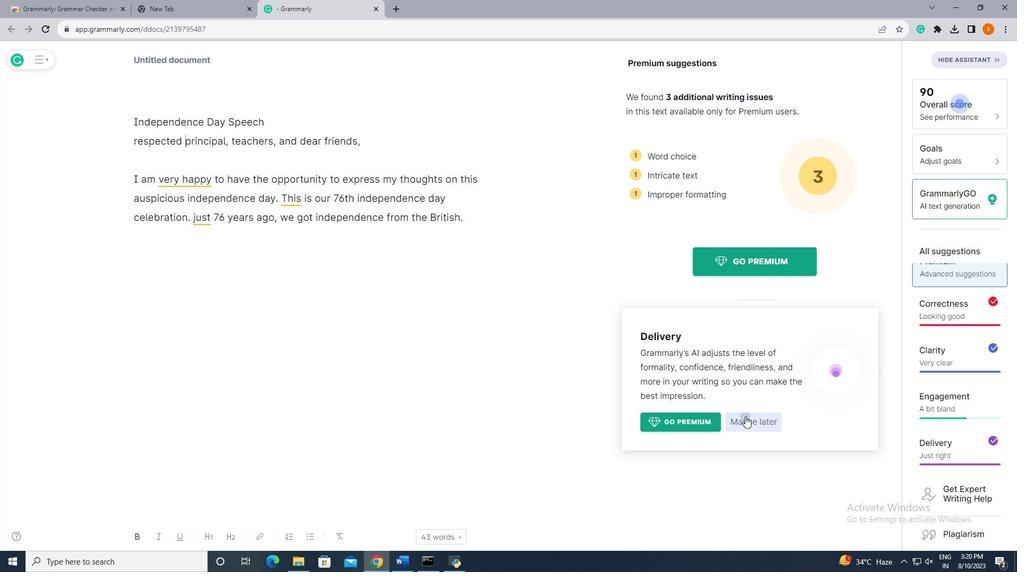 
Action: Mouse pressed left at (746, 417)
Screenshot: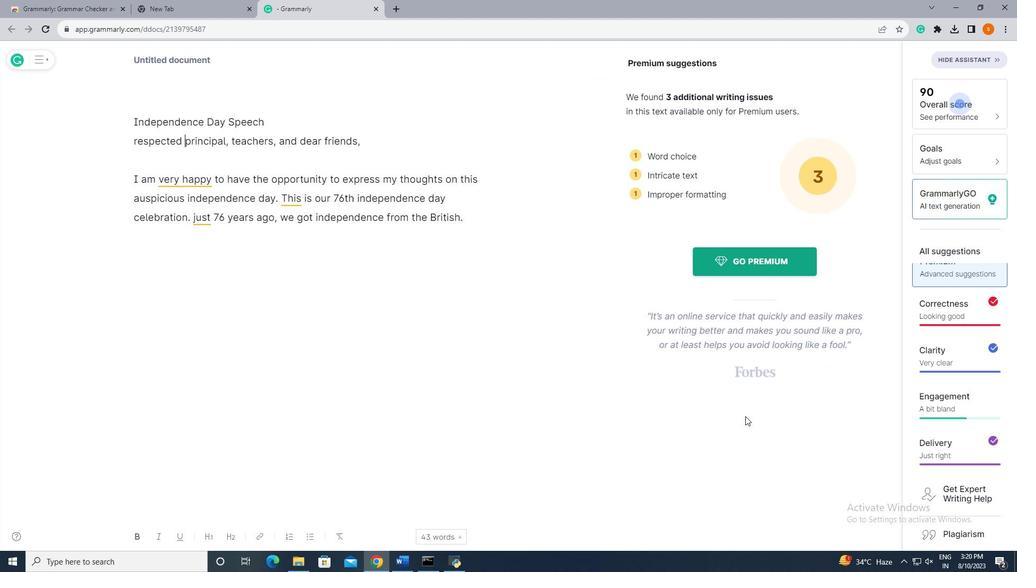 
Action: Mouse moved to (491, 397)
Screenshot: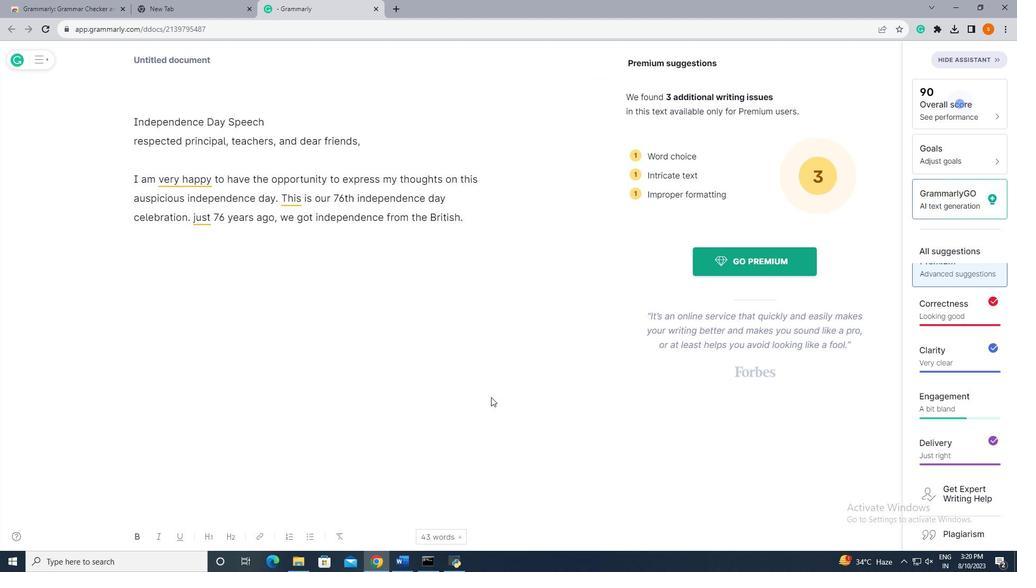 
